 Task: Open Card Feature Request Discussion in Board Market Research to Workspace Event Planning and add a team member Softage.4@softage.net, a label Blue, a checklist Poetry Writing, an attachment from your onedrive, a color Blue and finally, add a card description 'Draft and send out press release' and a comment 'This task presents an opportunity to demonstrate our leadership skills and ability to take charge.'. Add a start date 'Jan 04, 1900' with a due date 'Jan 11, 1900'
Action: Mouse moved to (445, 160)
Screenshot: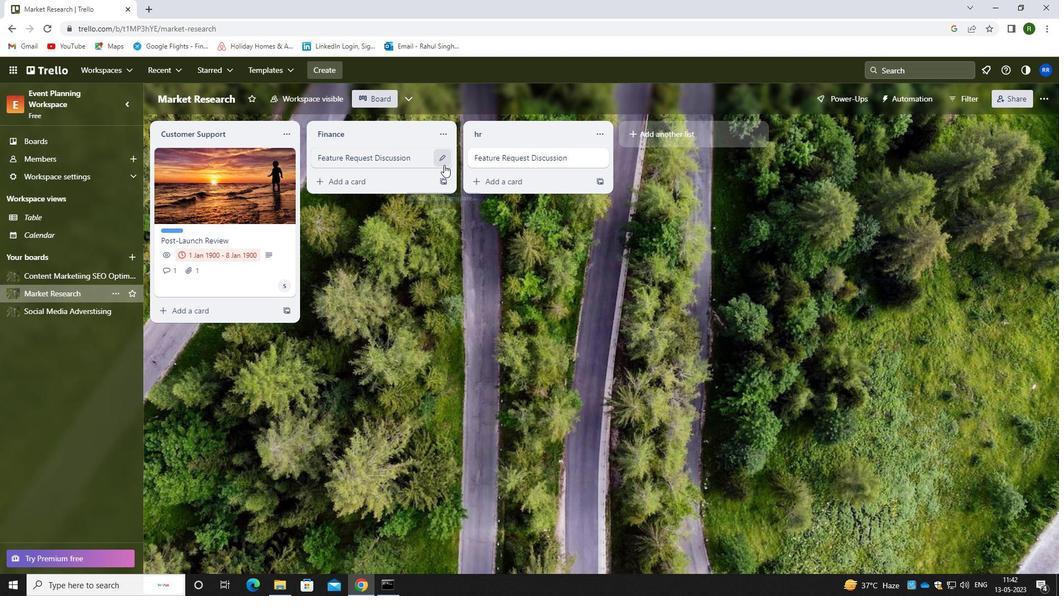 
Action: Mouse pressed left at (445, 160)
Screenshot: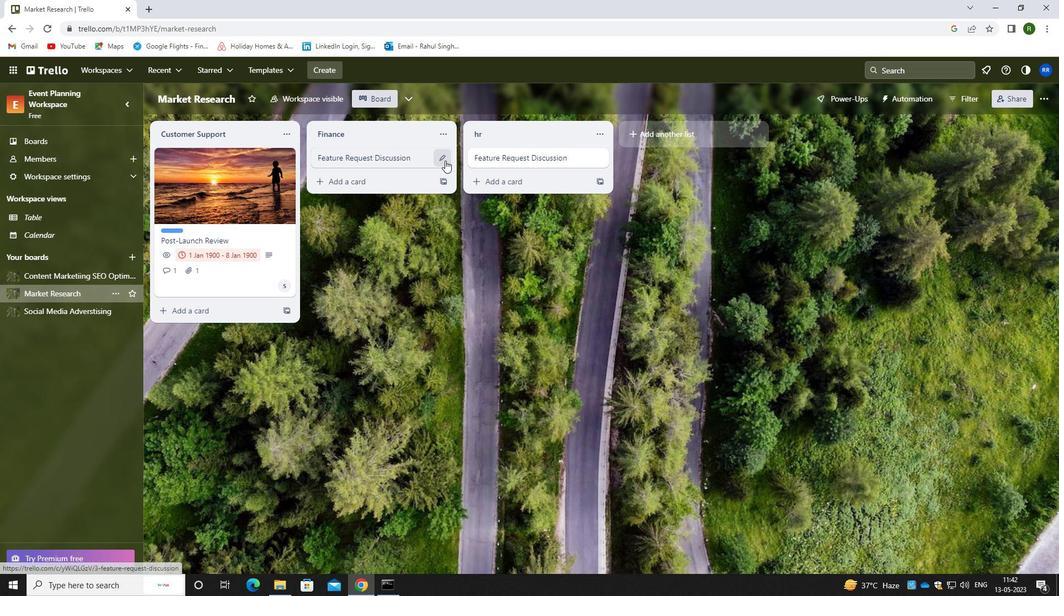
Action: Mouse moved to (499, 156)
Screenshot: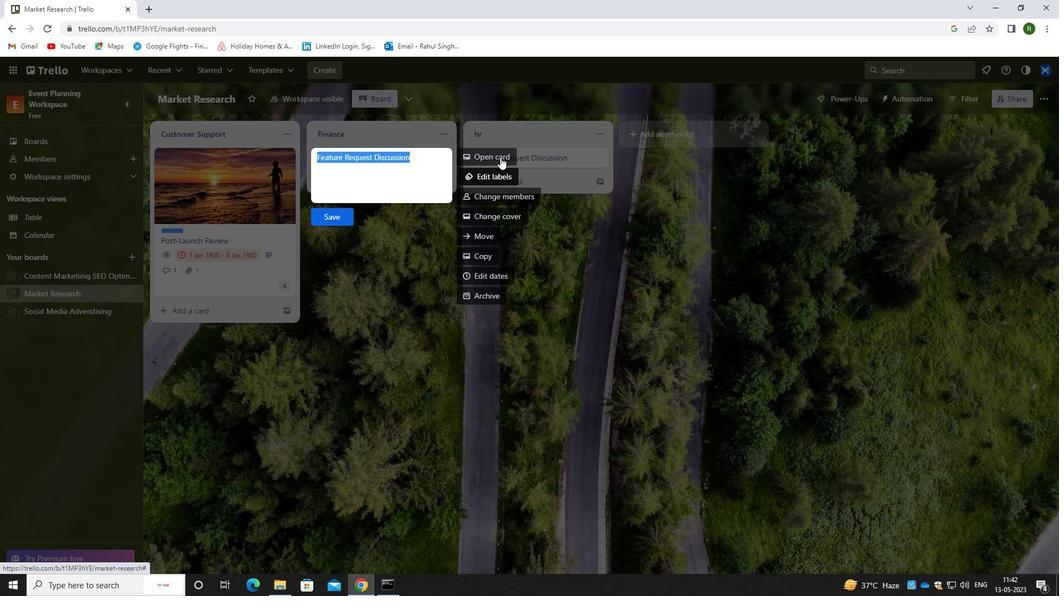 
Action: Mouse pressed left at (499, 156)
Screenshot: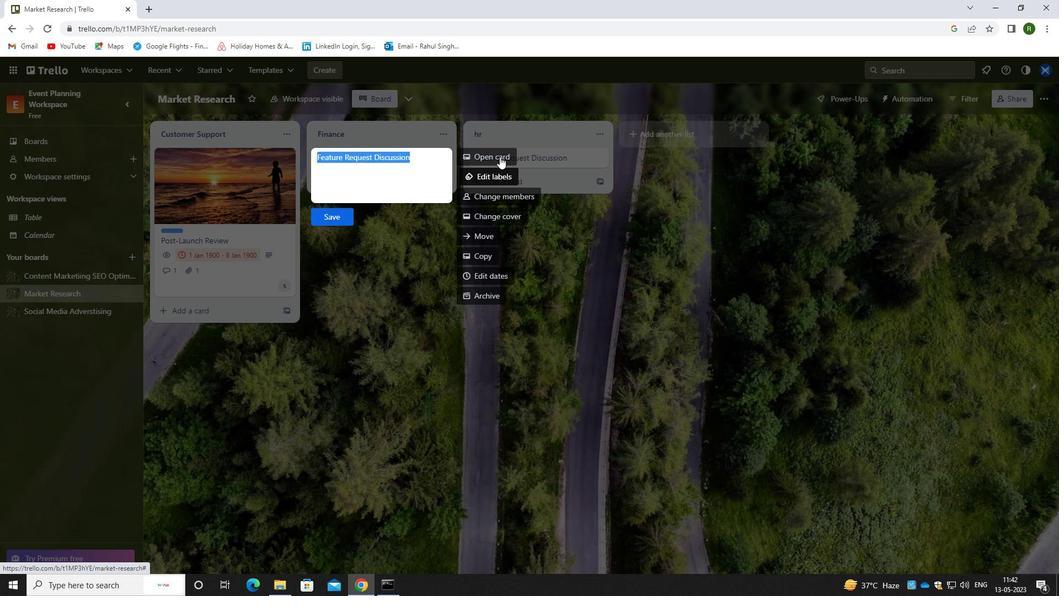 
Action: Mouse moved to (665, 197)
Screenshot: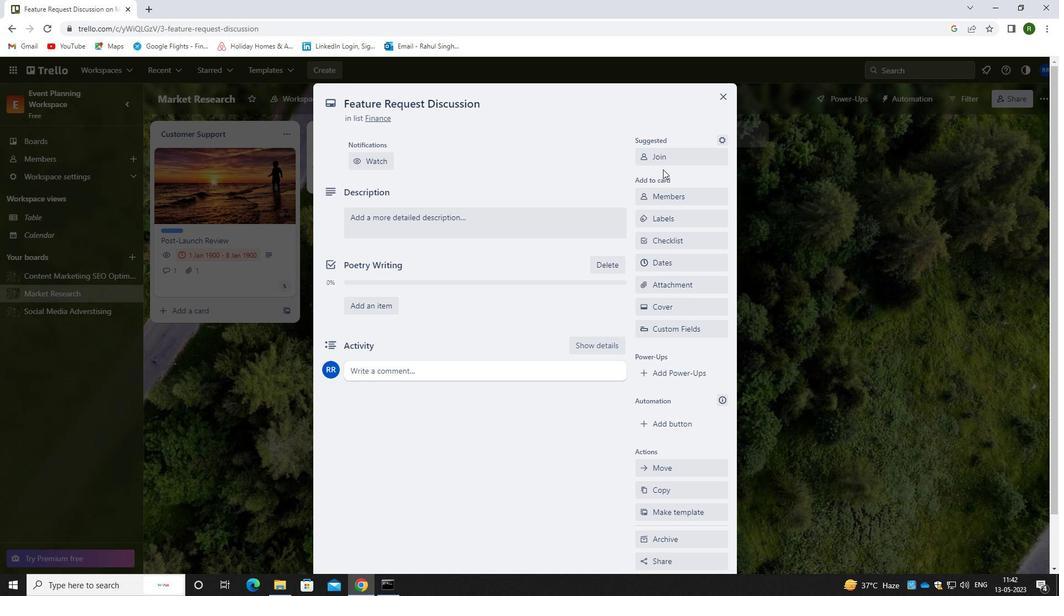 
Action: Mouse pressed left at (665, 197)
Screenshot: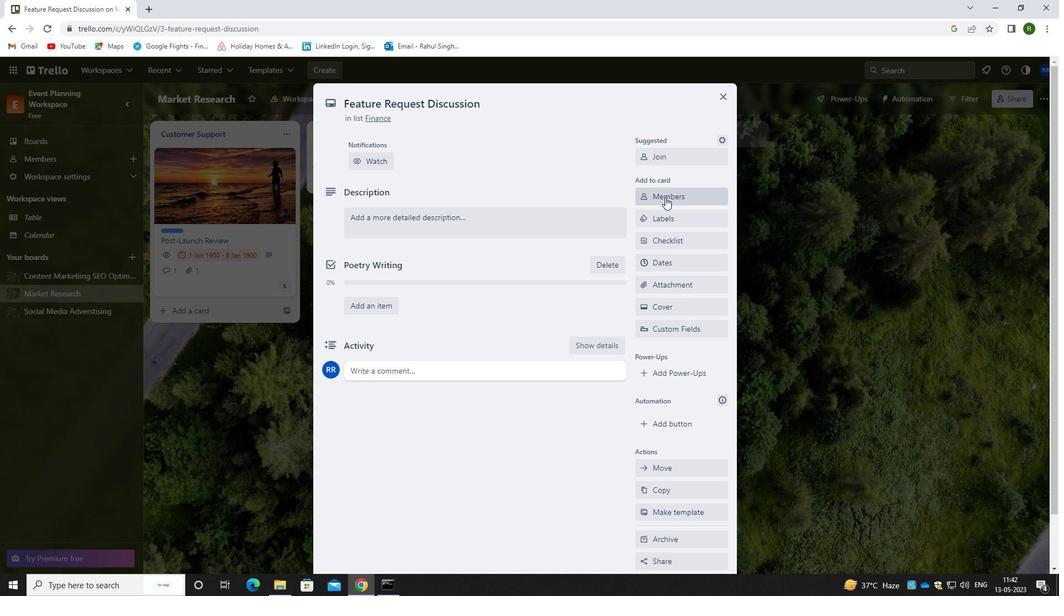 
Action: Mouse moved to (626, 215)
Screenshot: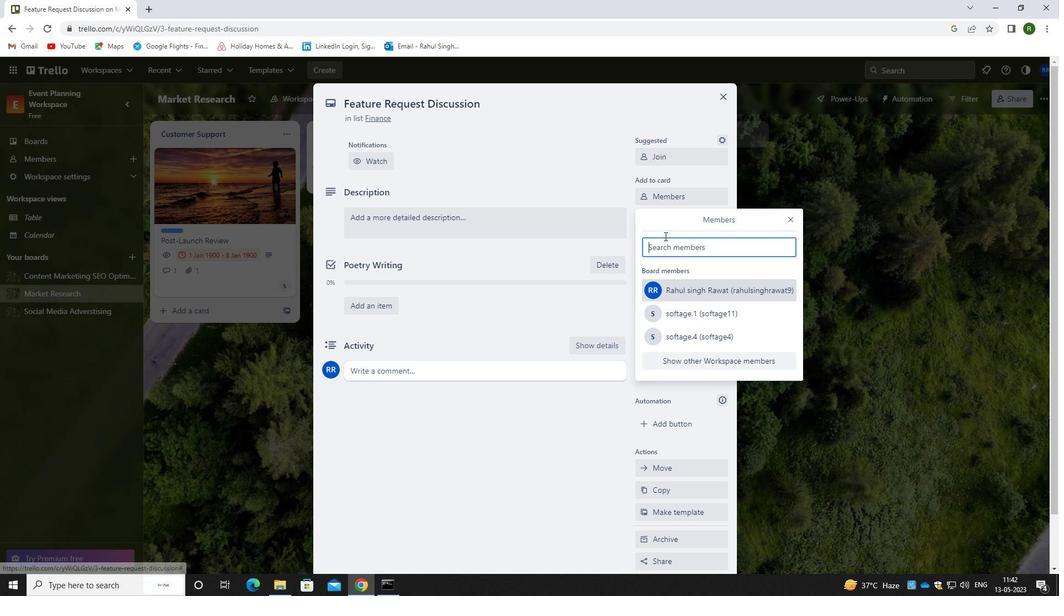 
Action: Key pressed <Key.caps_lock>s<Key.caps_lock>oftage.4<Key.shift>@SOFTAGE.NET
Screenshot: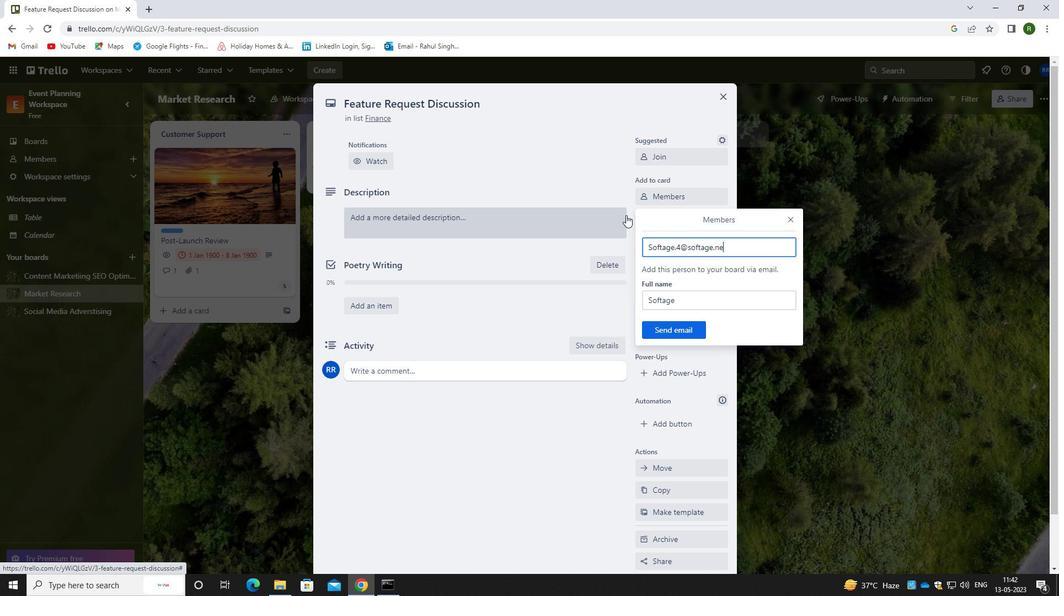 
Action: Mouse moved to (685, 331)
Screenshot: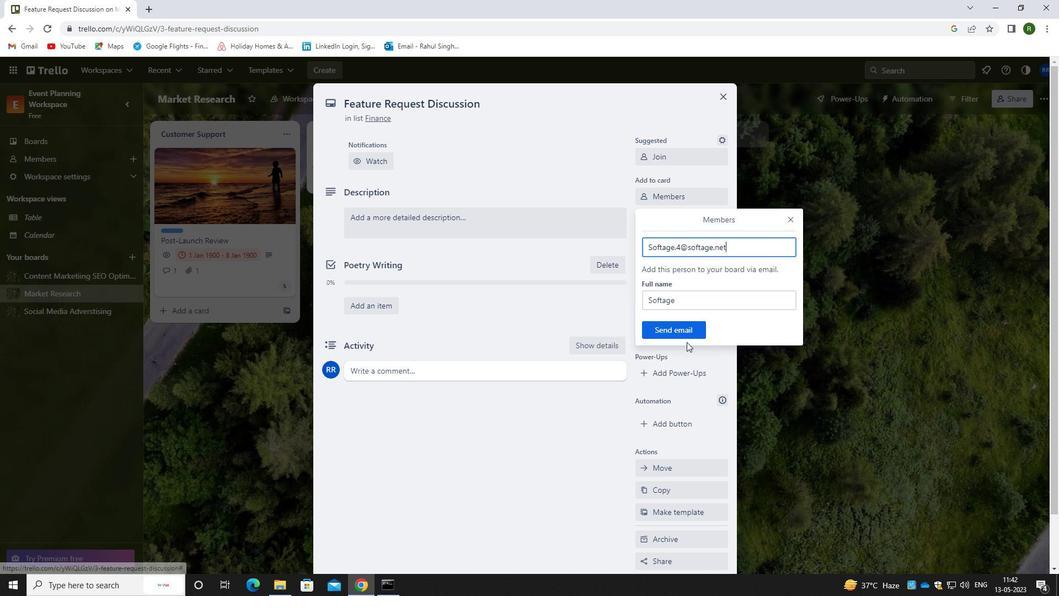 
Action: Mouse pressed left at (685, 331)
Screenshot: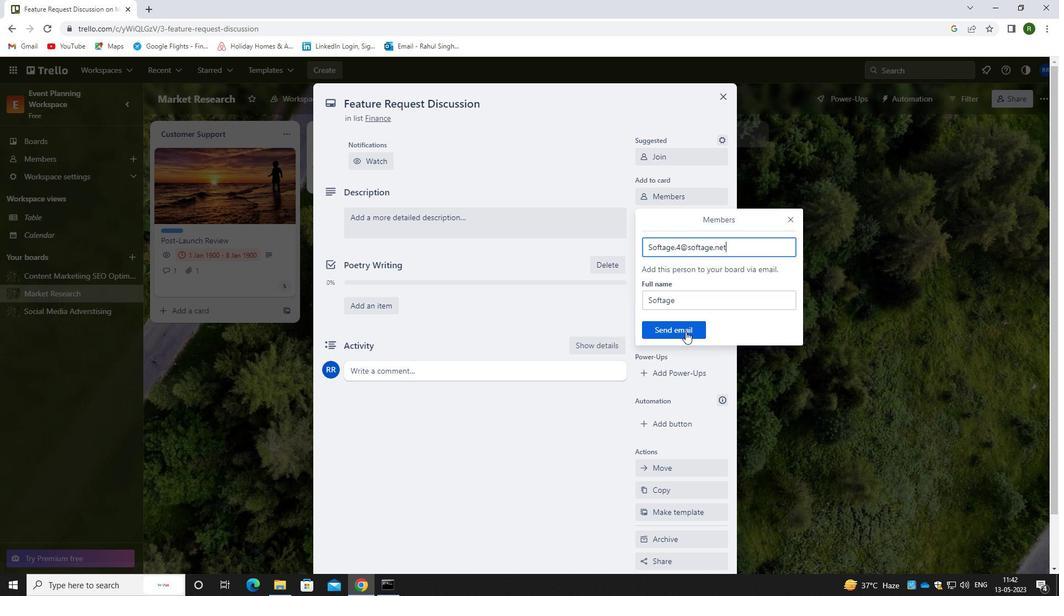 
Action: Mouse moved to (692, 220)
Screenshot: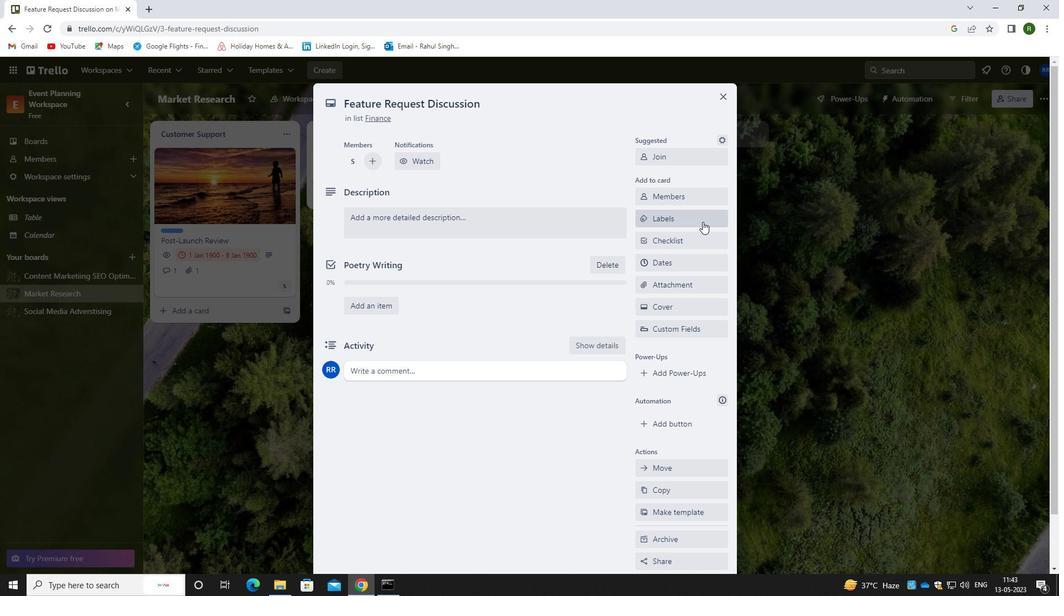 
Action: Mouse pressed left at (692, 220)
Screenshot: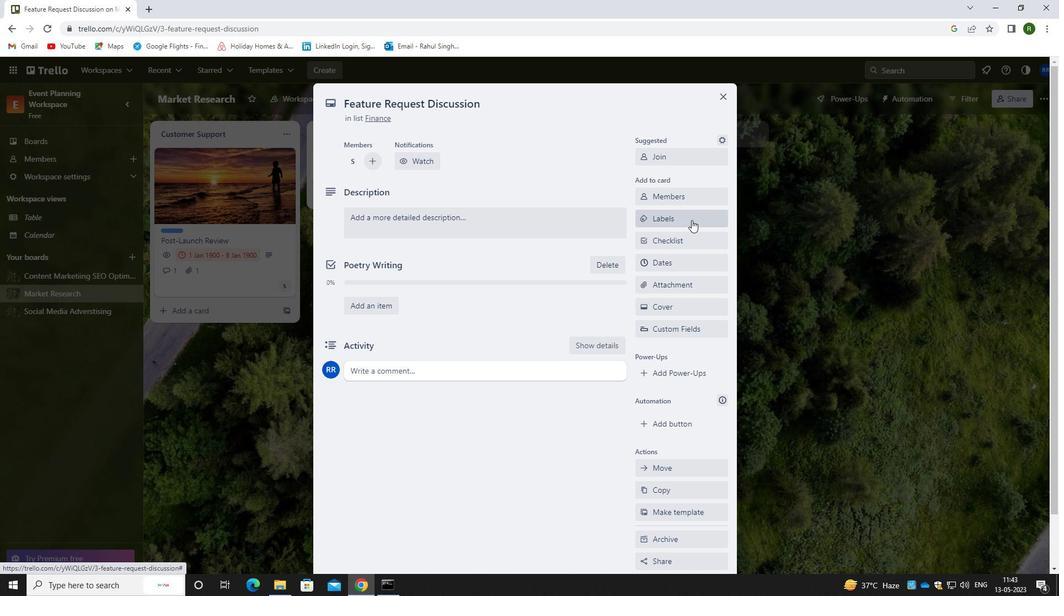 
Action: Mouse moved to (593, 295)
Screenshot: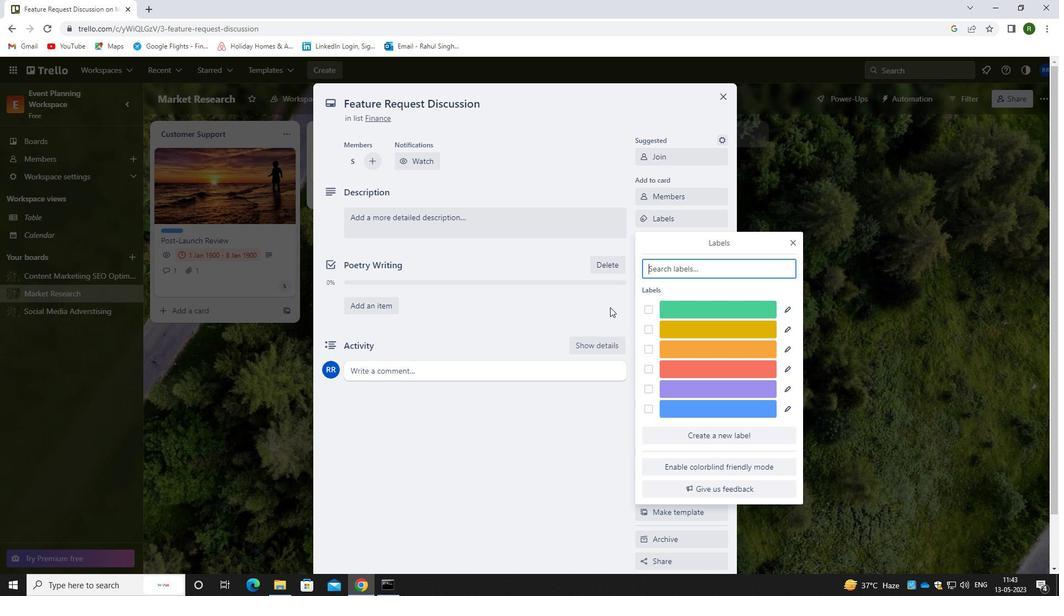 
Action: Key pressed BLUE
Screenshot: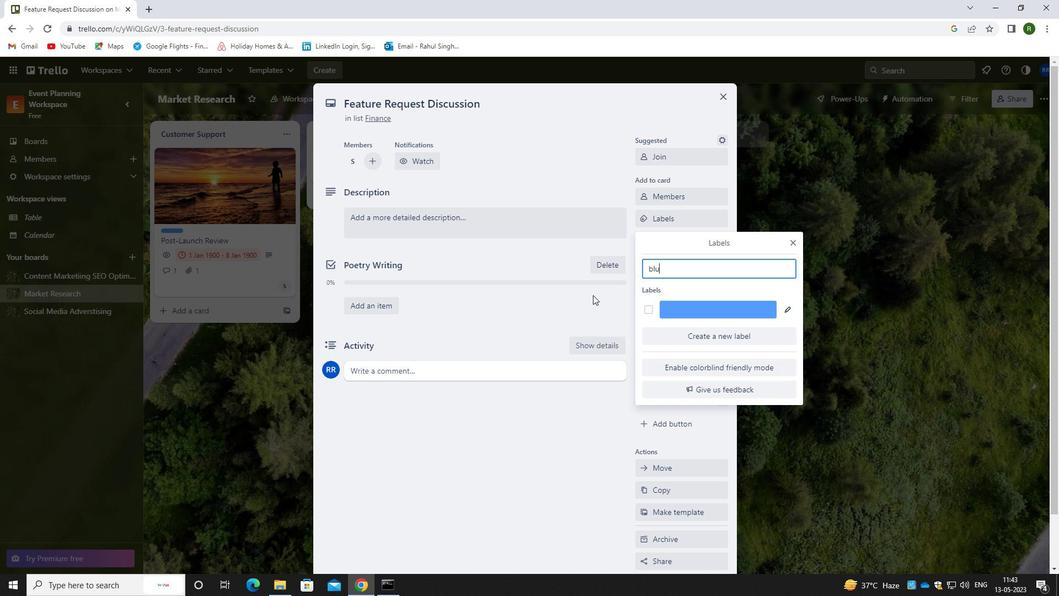 
Action: Mouse moved to (651, 309)
Screenshot: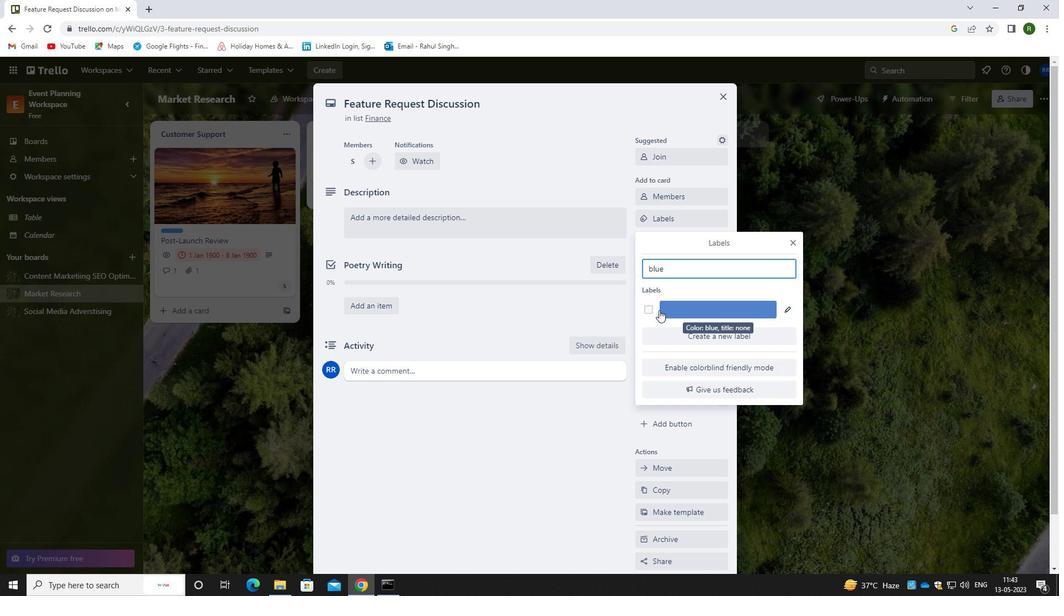 
Action: Mouse pressed left at (651, 309)
Screenshot: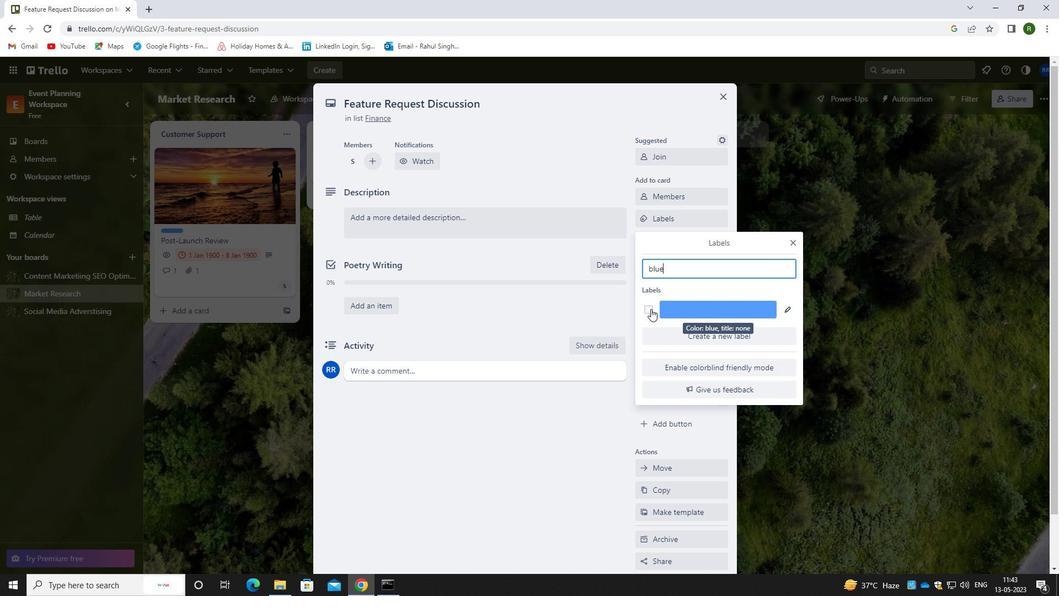 
Action: Mouse moved to (610, 433)
Screenshot: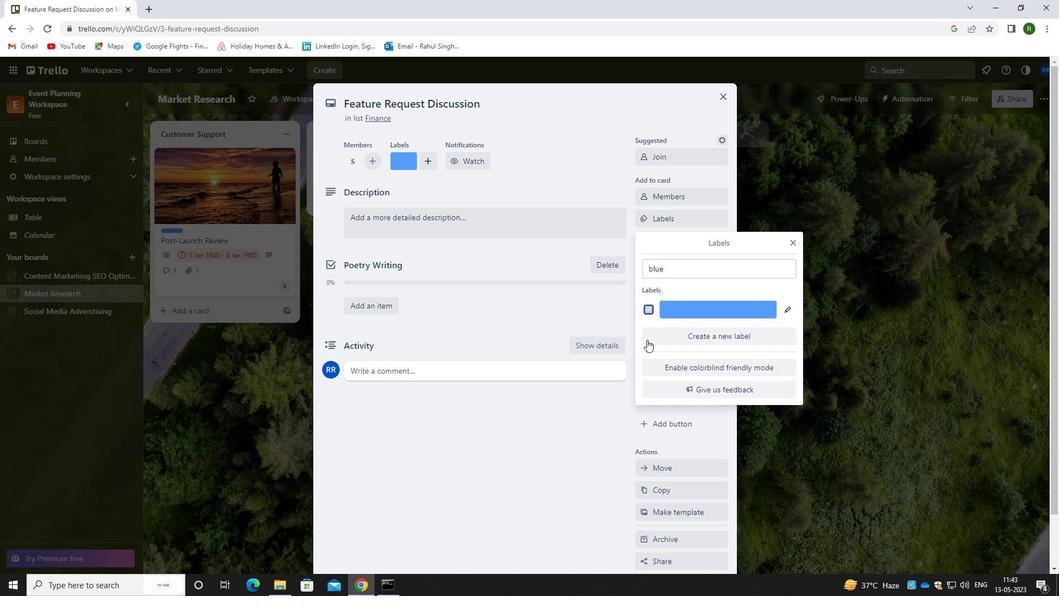 
Action: Mouse pressed left at (610, 433)
Screenshot: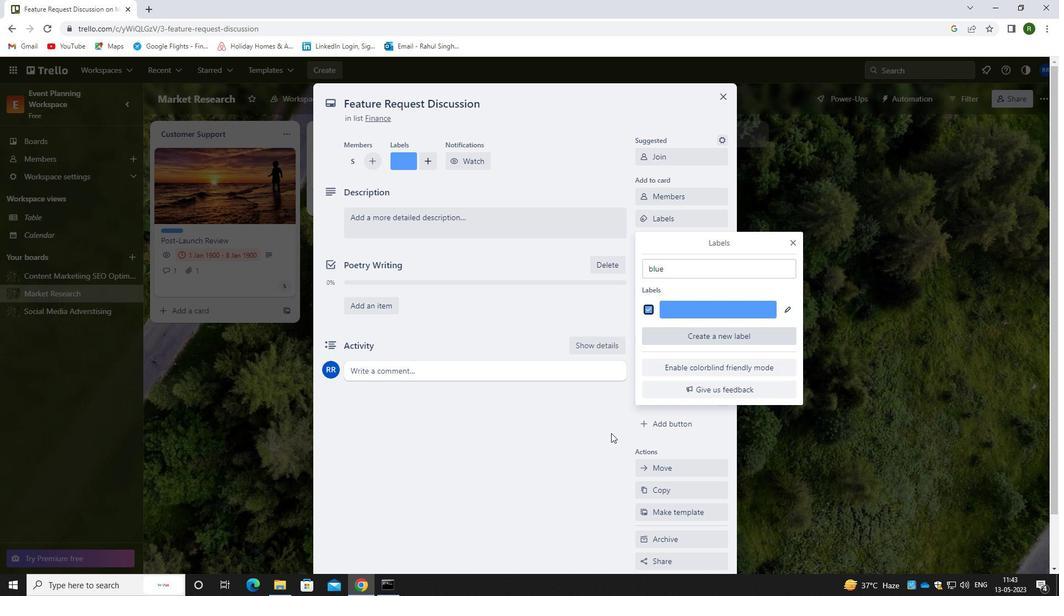 
Action: Mouse moved to (668, 237)
Screenshot: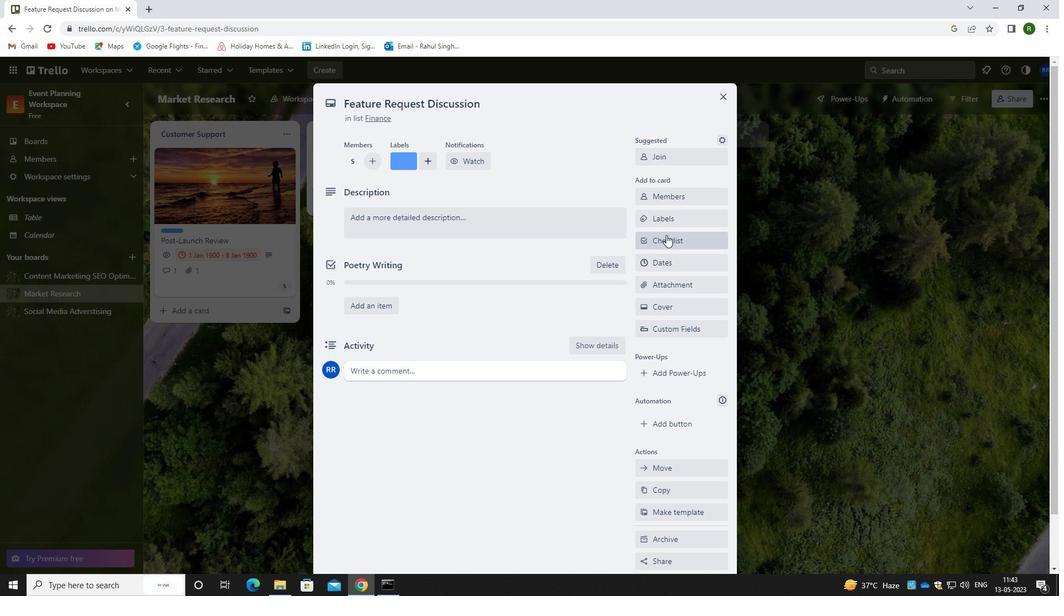 
Action: Mouse pressed left at (668, 237)
Screenshot: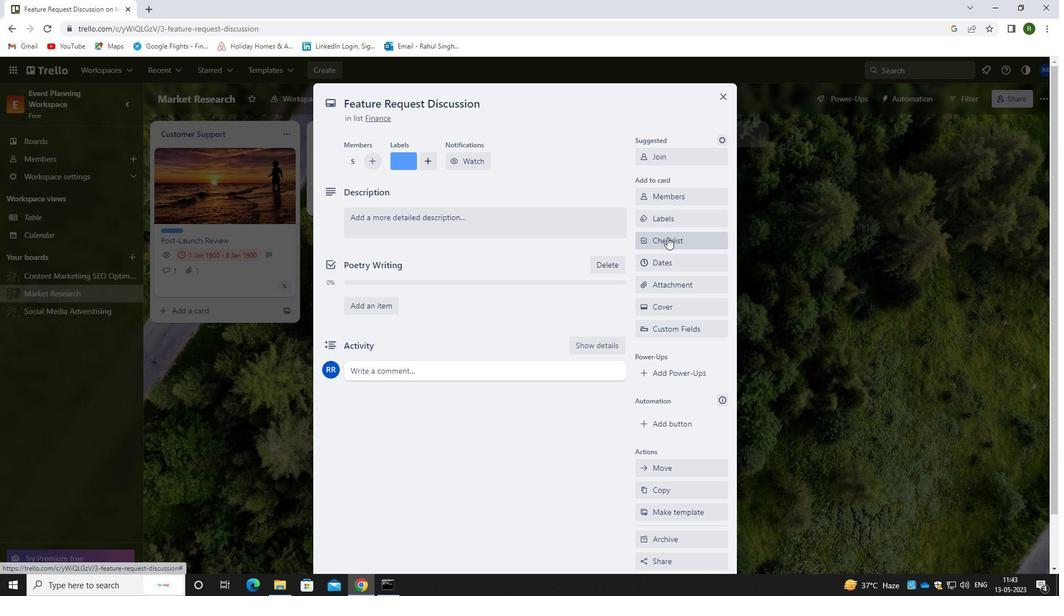 
Action: Mouse moved to (698, 275)
Screenshot: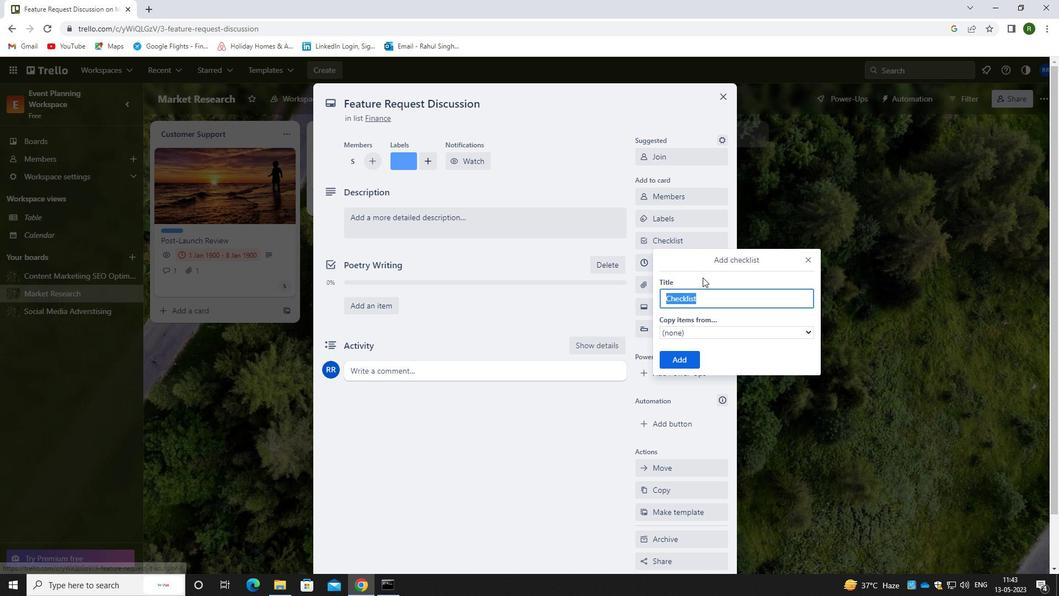 
Action: Key pressed <Key.backspace><Key.shift>POETRY<Key.space>
Screenshot: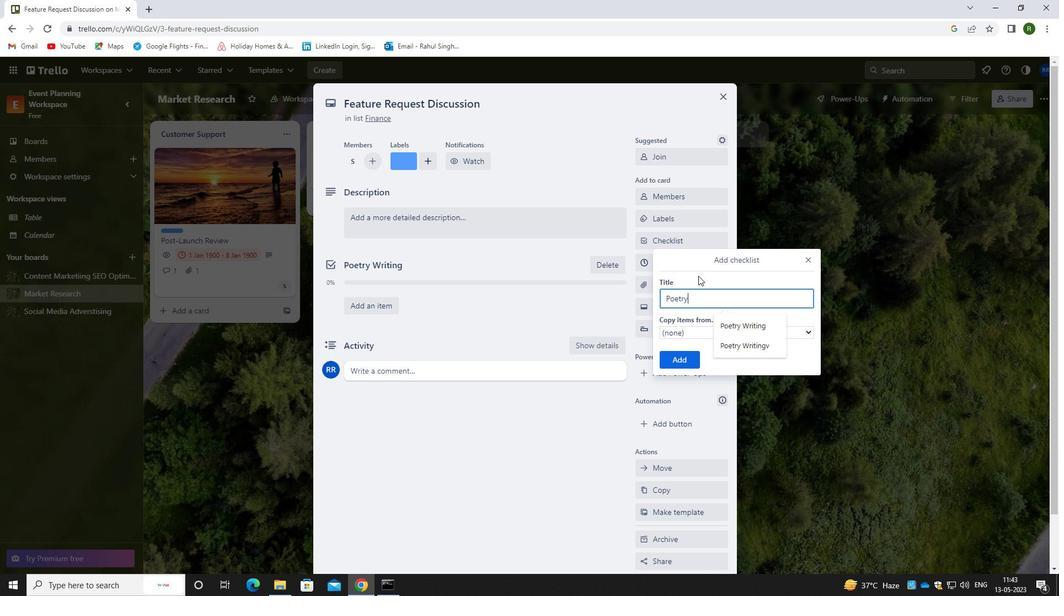 
Action: Mouse moved to (724, 321)
Screenshot: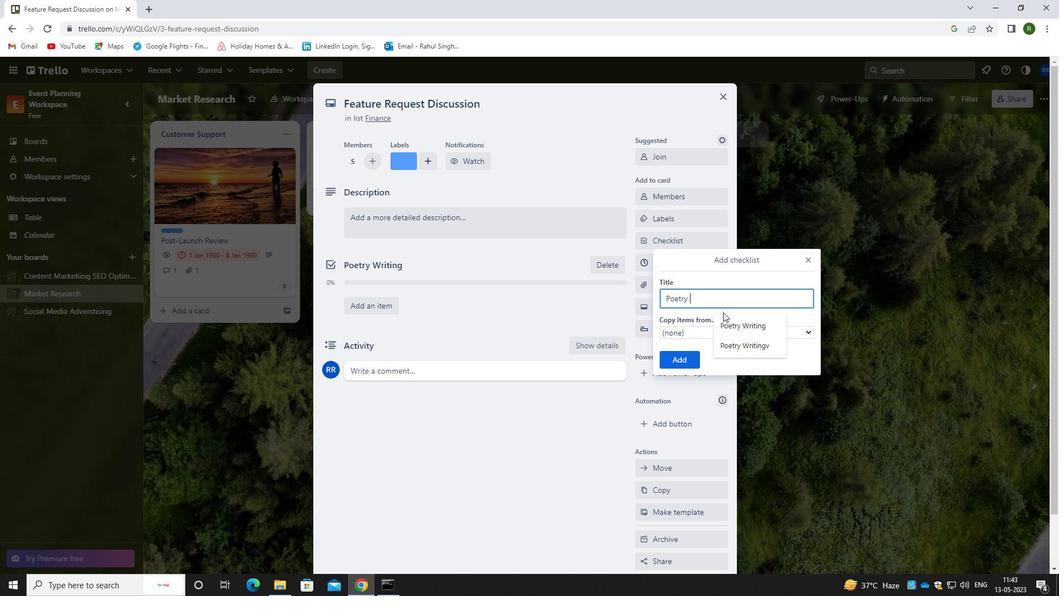 
Action: Mouse pressed left at (724, 321)
Screenshot: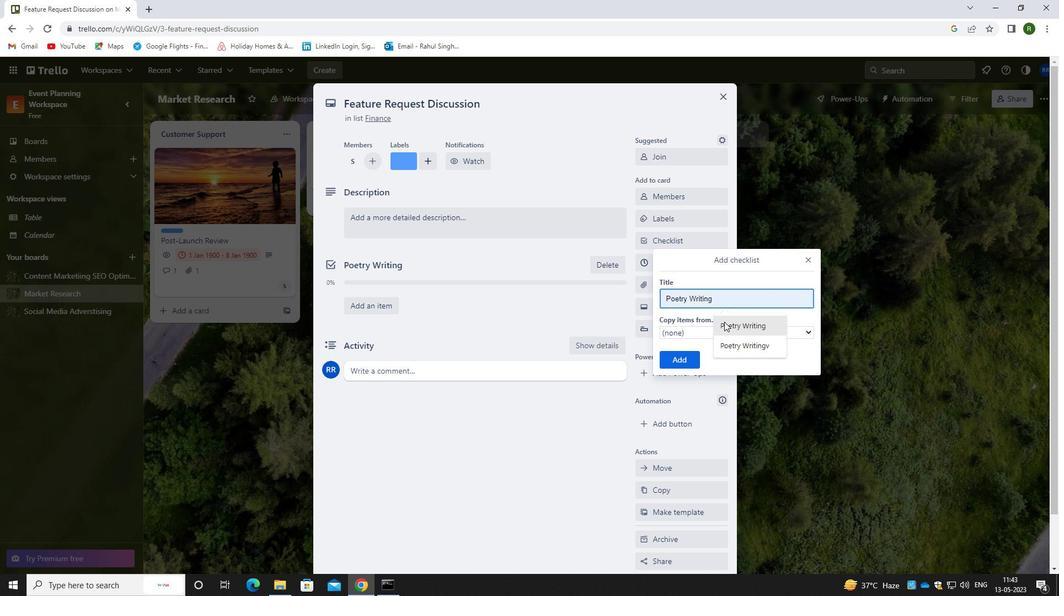 
Action: Mouse moved to (684, 361)
Screenshot: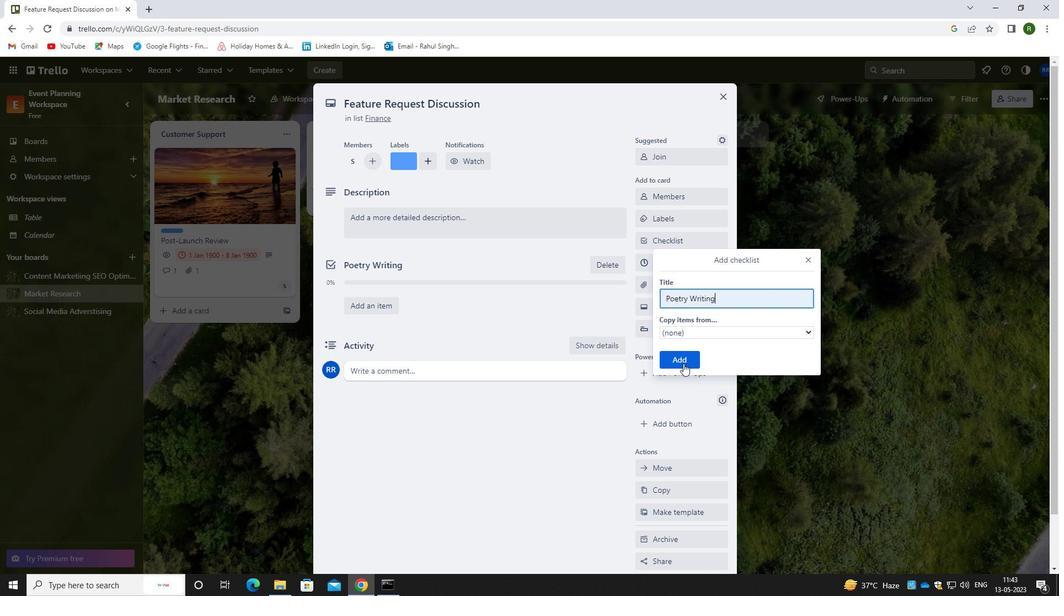 
Action: Mouse pressed left at (684, 361)
Screenshot: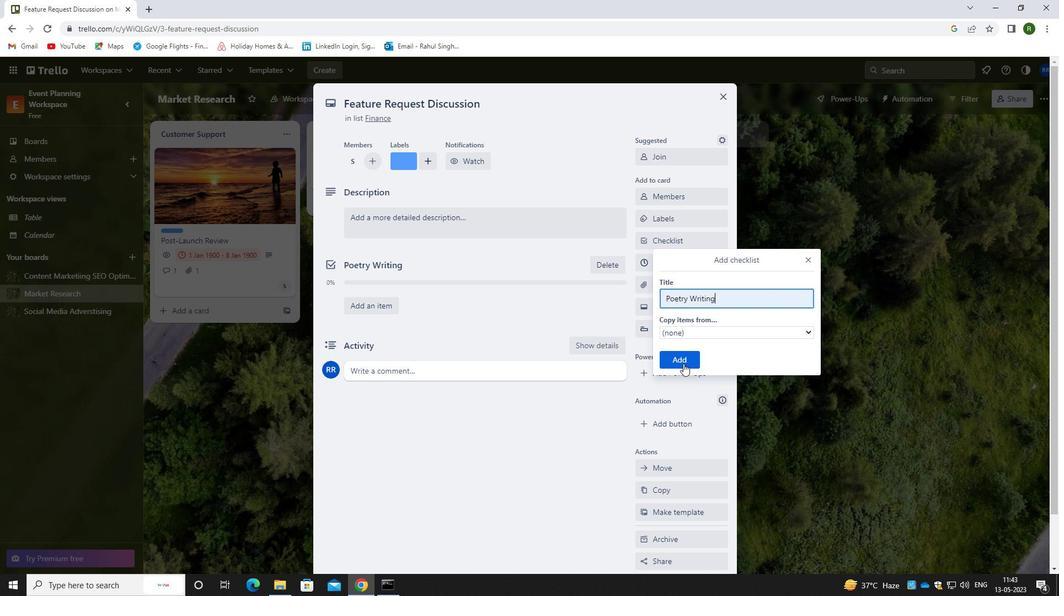 
Action: Mouse moved to (669, 282)
Screenshot: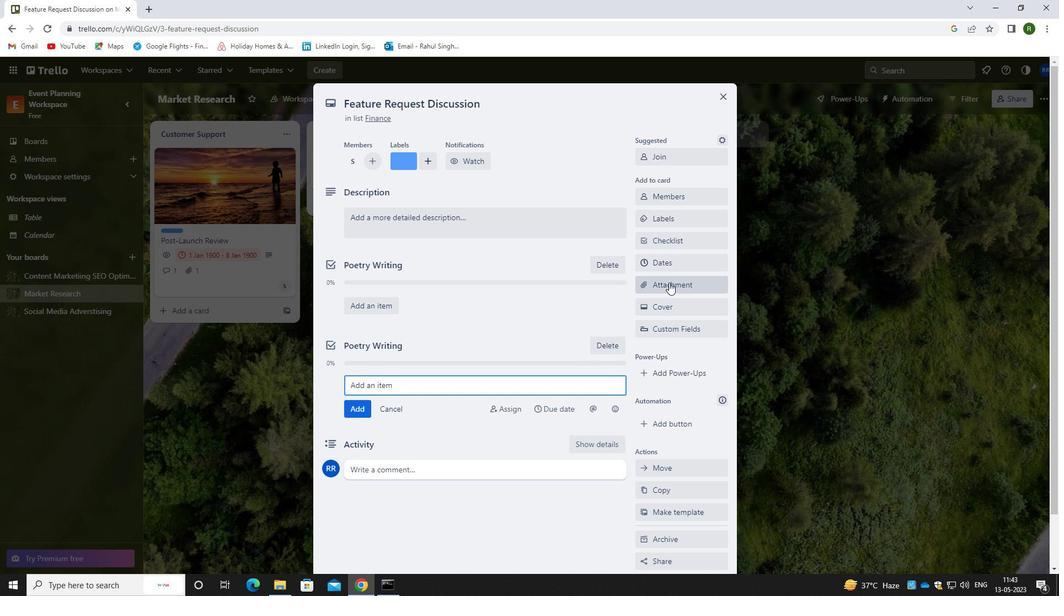 
Action: Mouse pressed left at (669, 282)
Screenshot: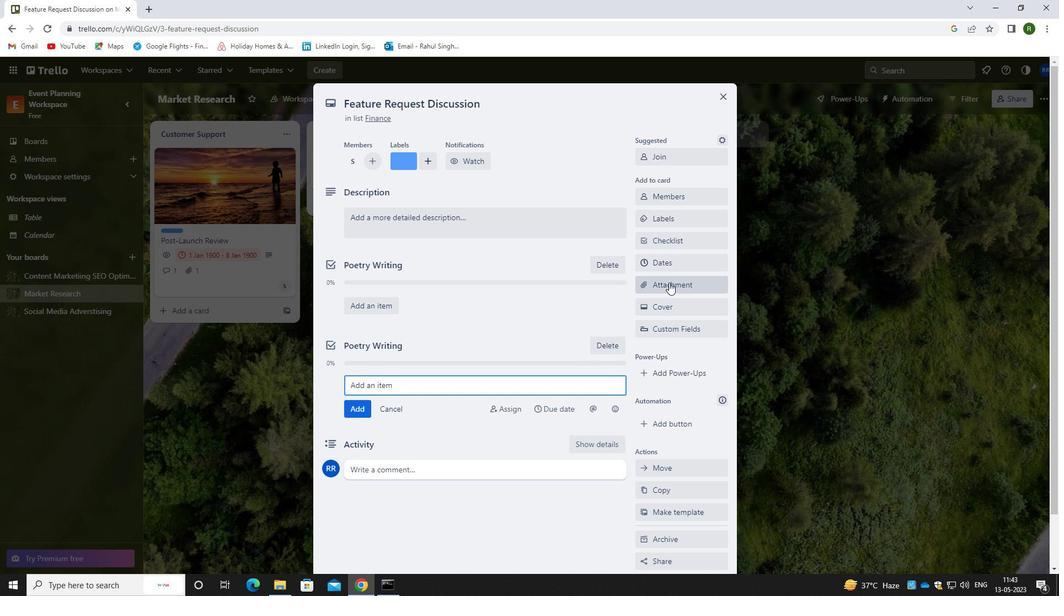 
Action: Mouse moved to (671, 422)
Screenshot: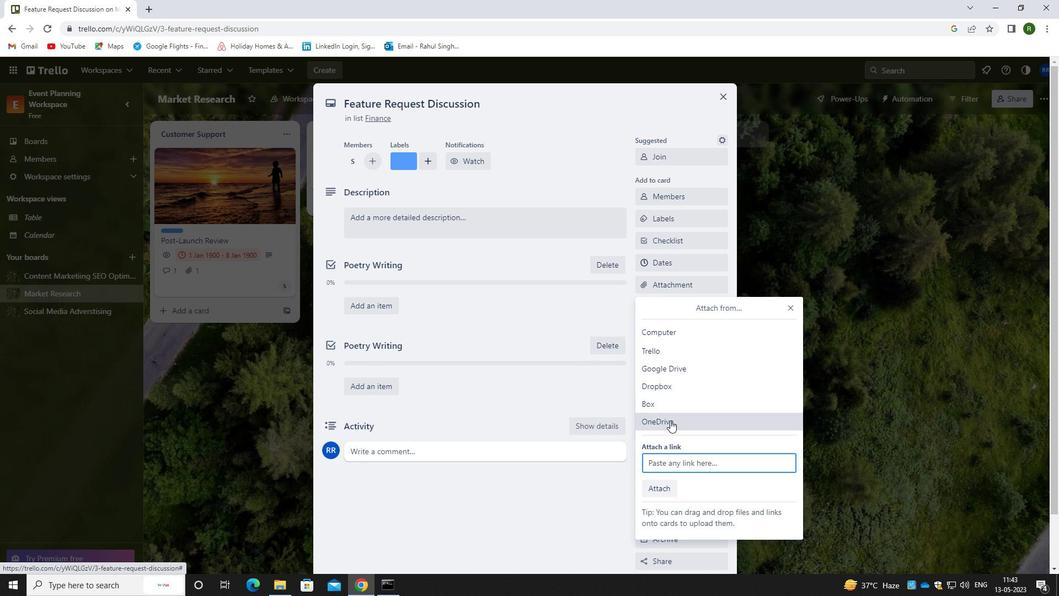 
Action: Mouse pressed left at (671, 422)
Screenshot: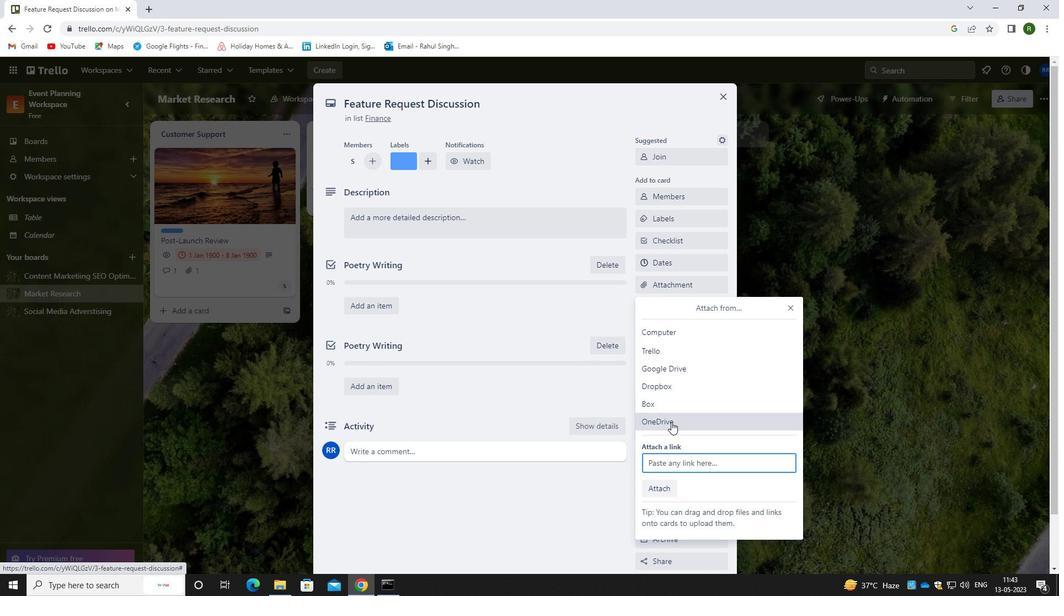
Action: Mouse moved to (333, 362)
Screenshot: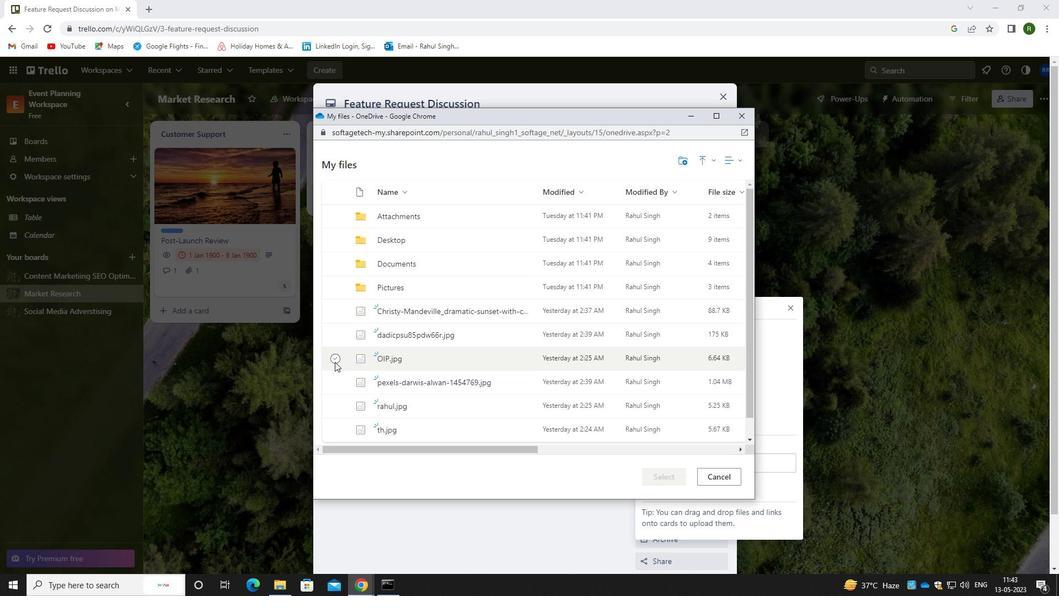 
Action: Mouse pressed left at (333, 362)
Screenshot: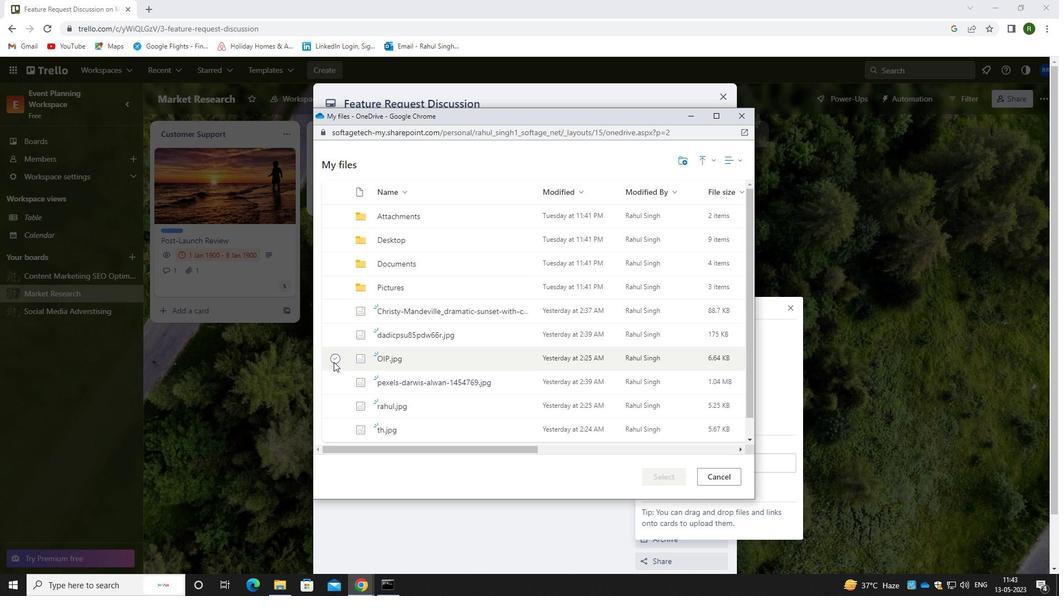 
Action: Mouse moved to (672, 472)
Screenshot: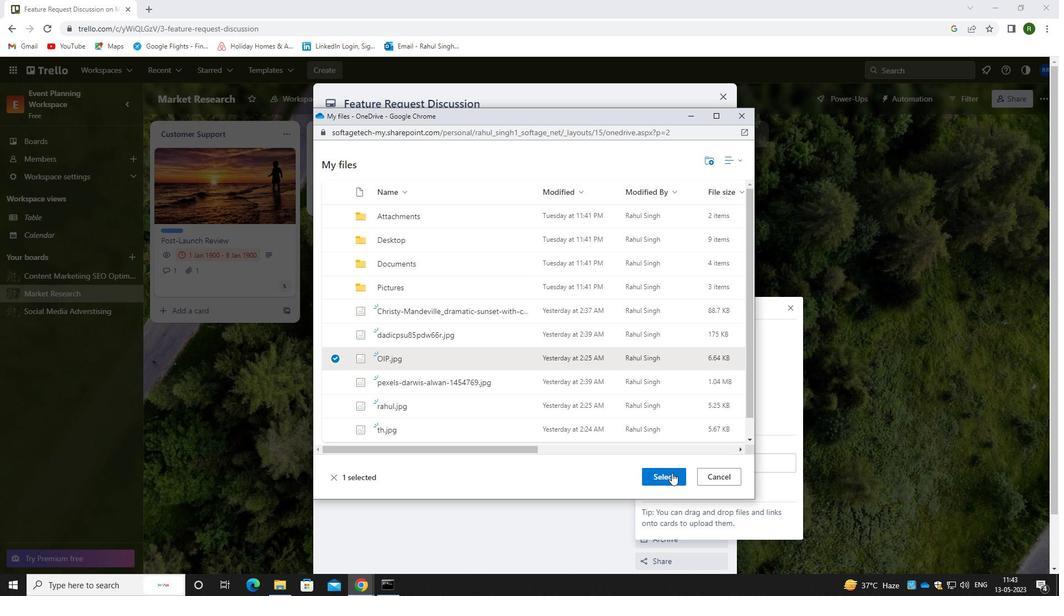 
Action: Mouse pressed left at (672, 472)
Screenshot: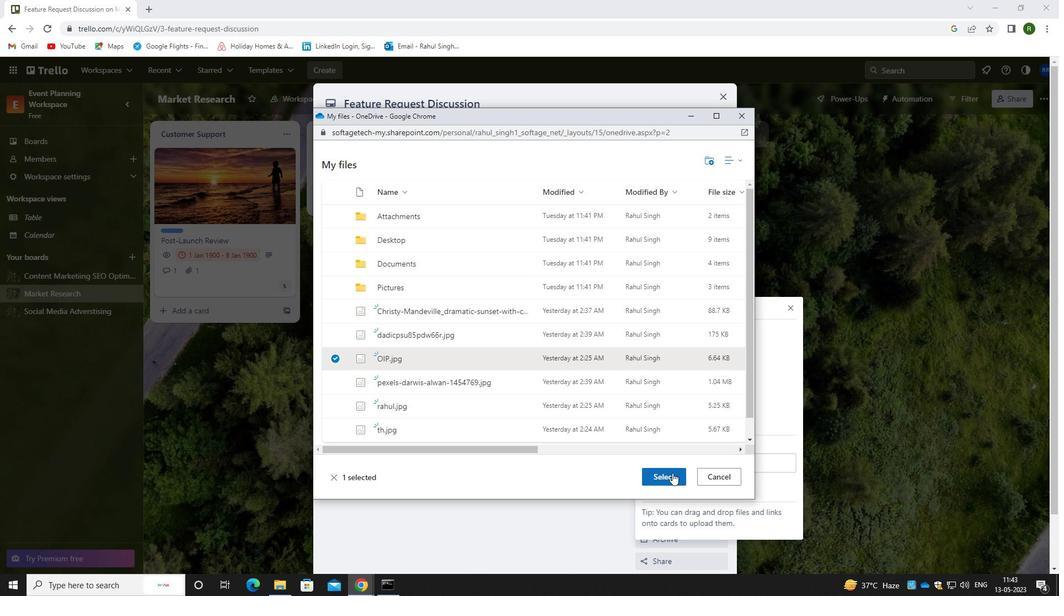 
Action: Mouse moved to (479, 228)
Screenshot: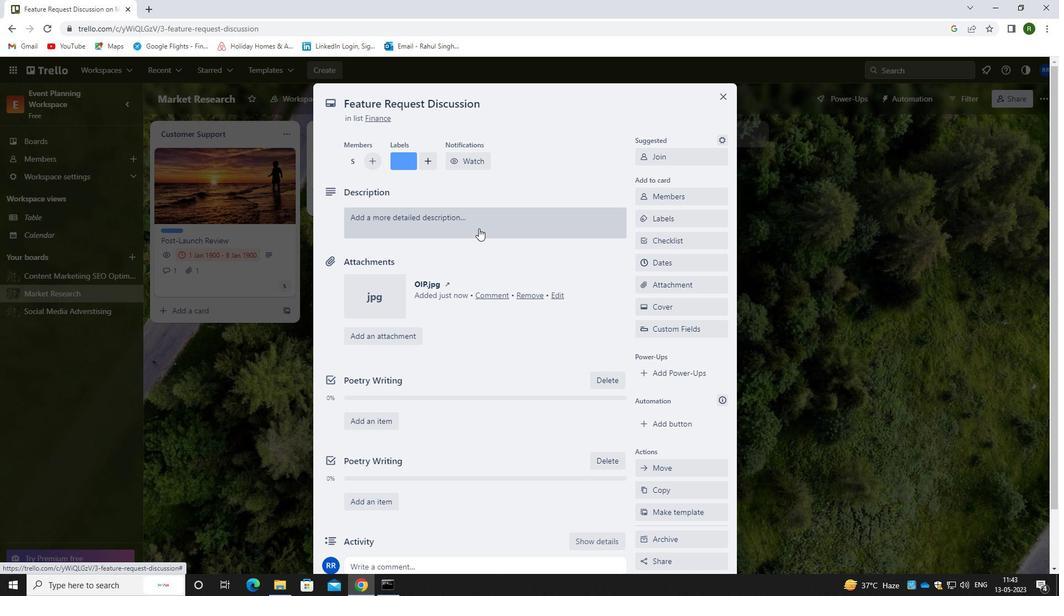 
Action: Mouse pressed left at (479, 228)
Screenshot: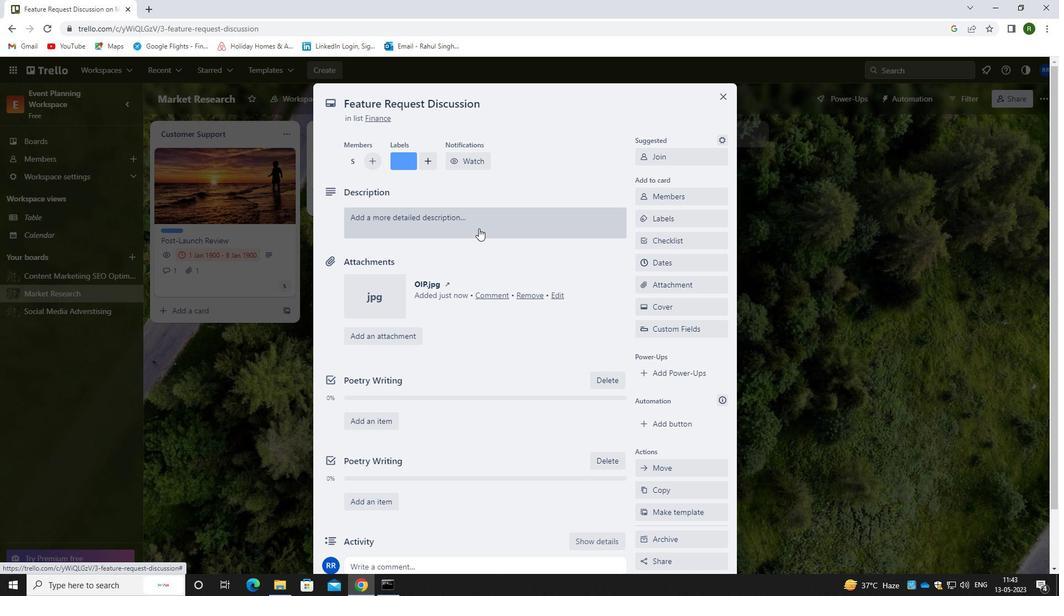 
Action: Mouse moved to (475, 251)
Screenshot: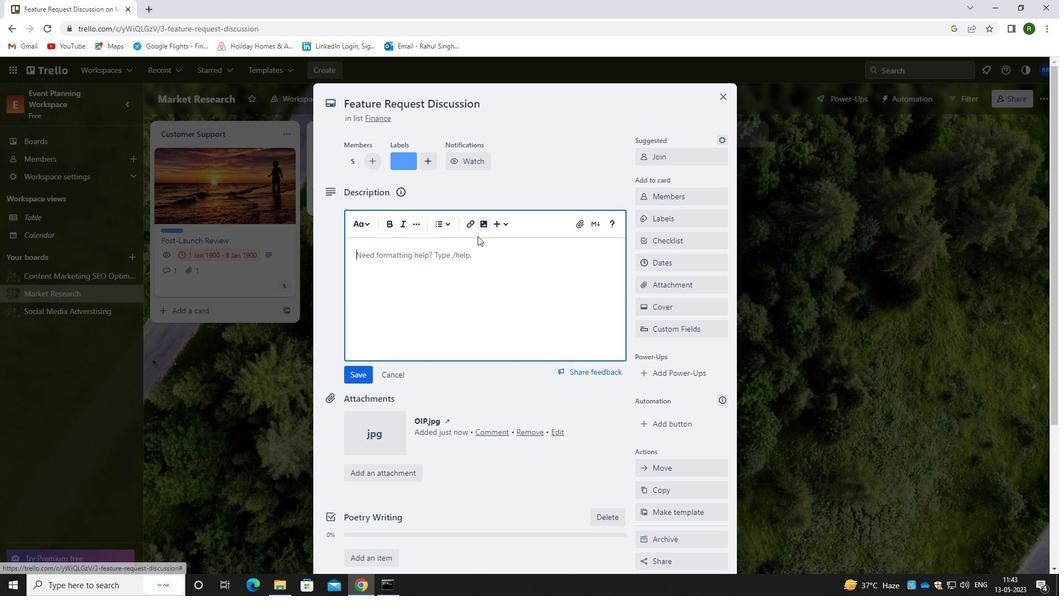 
Action: Mouse pressed left at (475, 251)
Screenshot: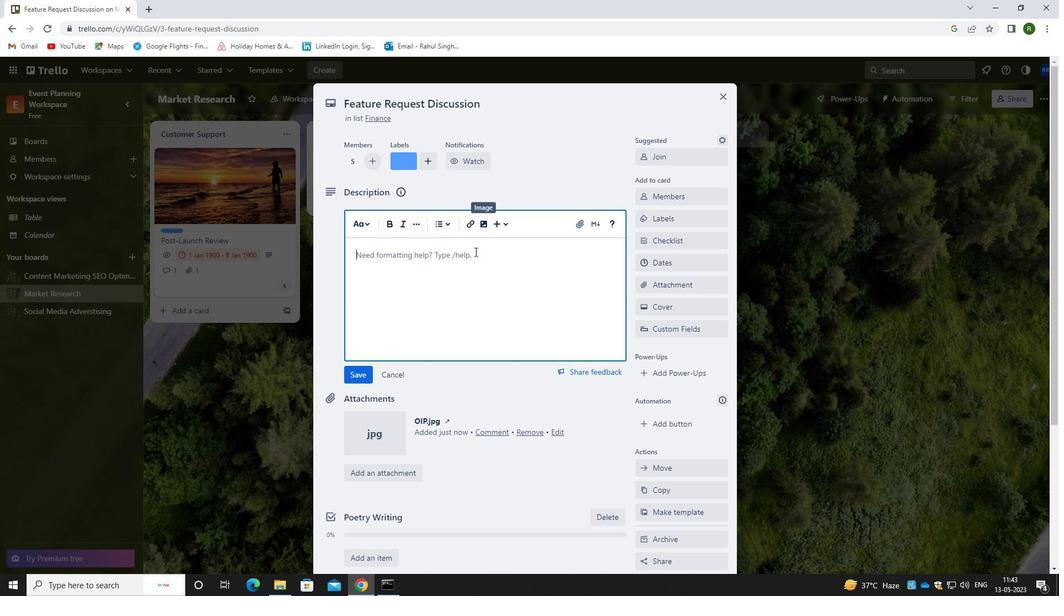 
Action: Key pressed <Key.caps_lock>D<Key.caps_lock>RAG<Key.backspace>FT<Key.space>AND<Key.space>SEND<Key.space>OUT<Key.space>PRESS<Key.space>RELESE
Screenshot: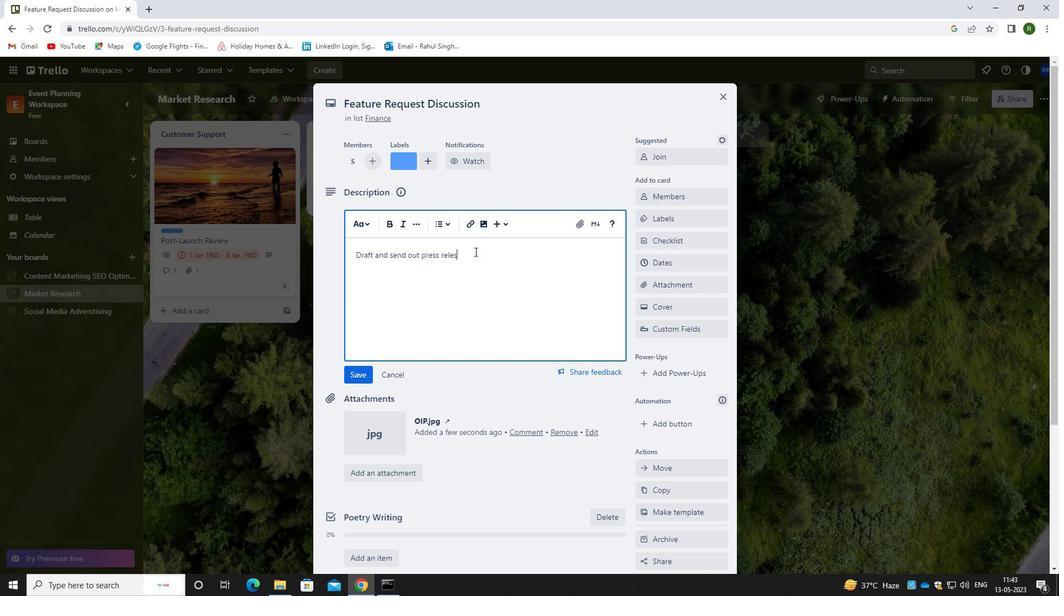 
Action: Mouse moved to (464, 301)
Screenshot: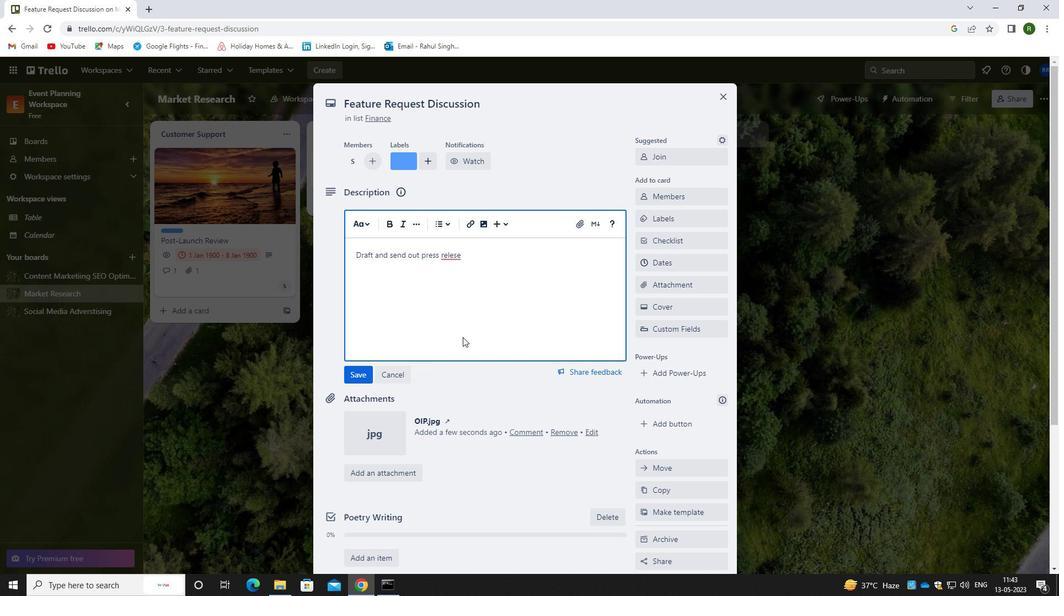 
Action: Key pressed <Key.backspace><Key.backspace>ASE
Screenshot: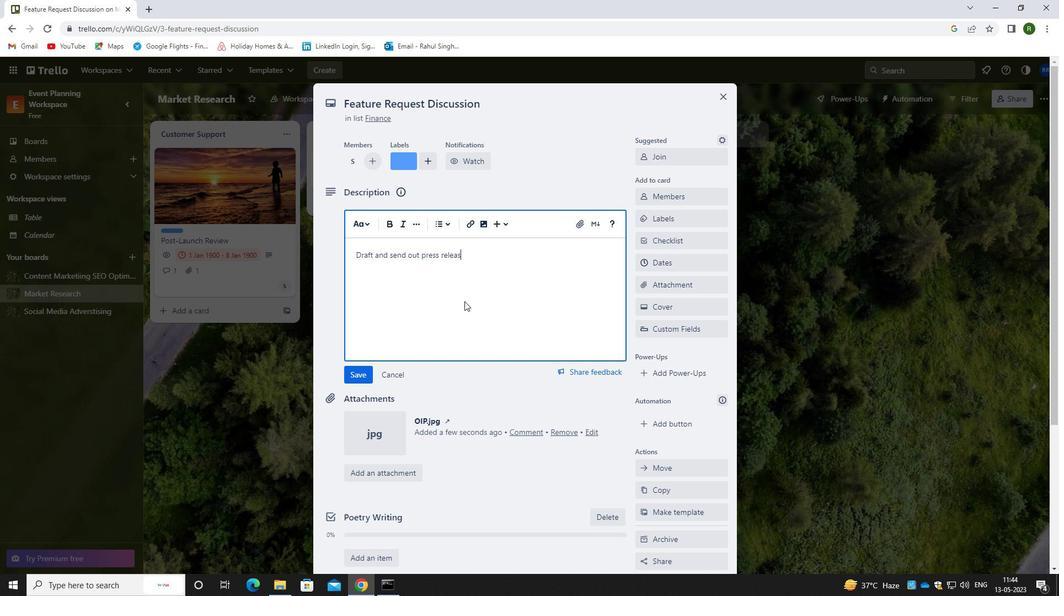 
Action: Mouse moved to (352, 375)
Screenshot: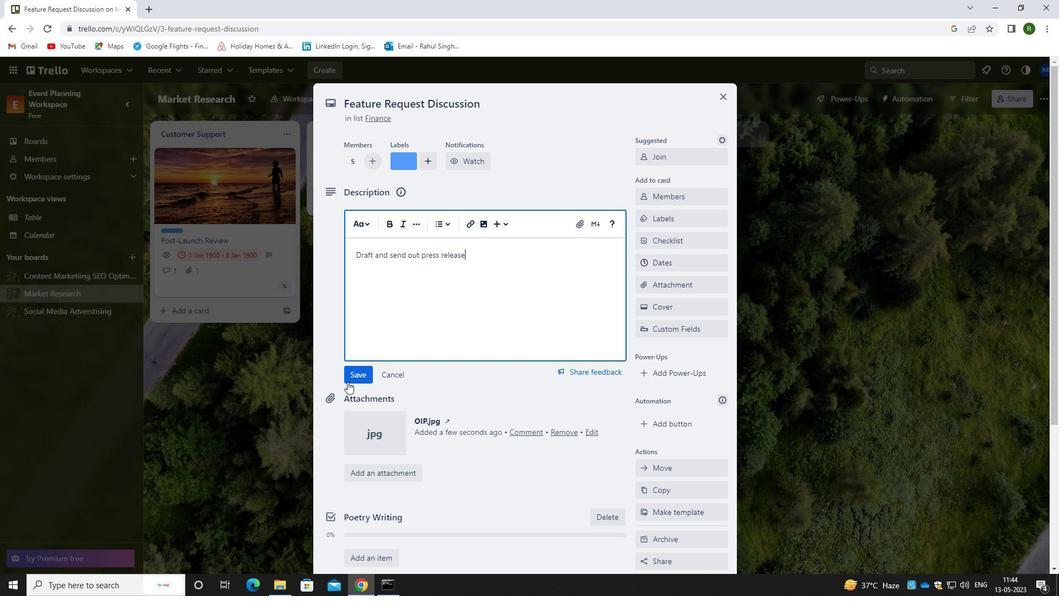 
Action: Mouse pressed left at (352, 375)
Screenshot: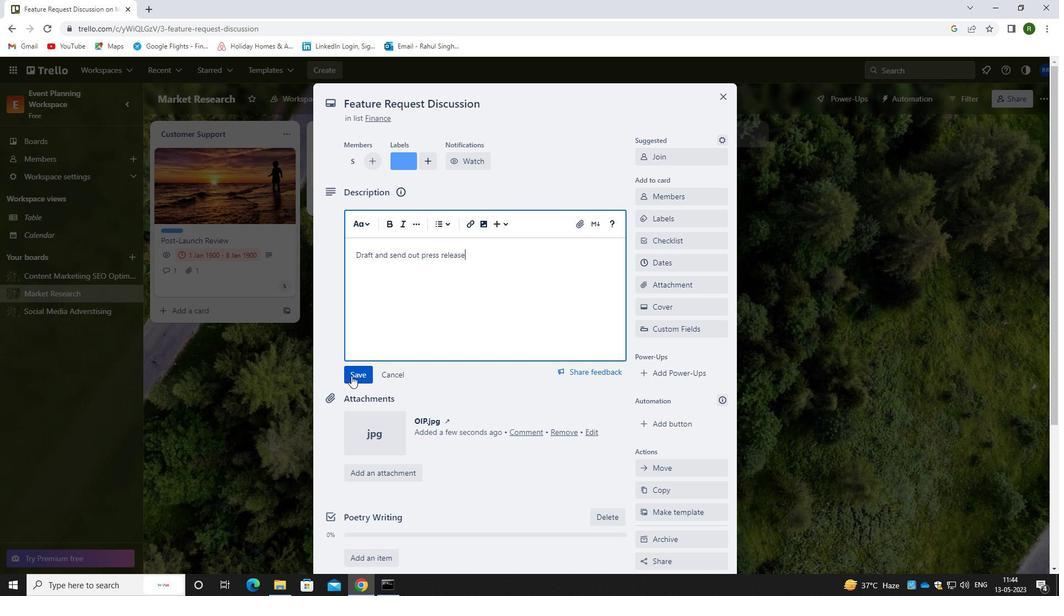 
Action: Mouse moved to (457, 362)
Screenshot: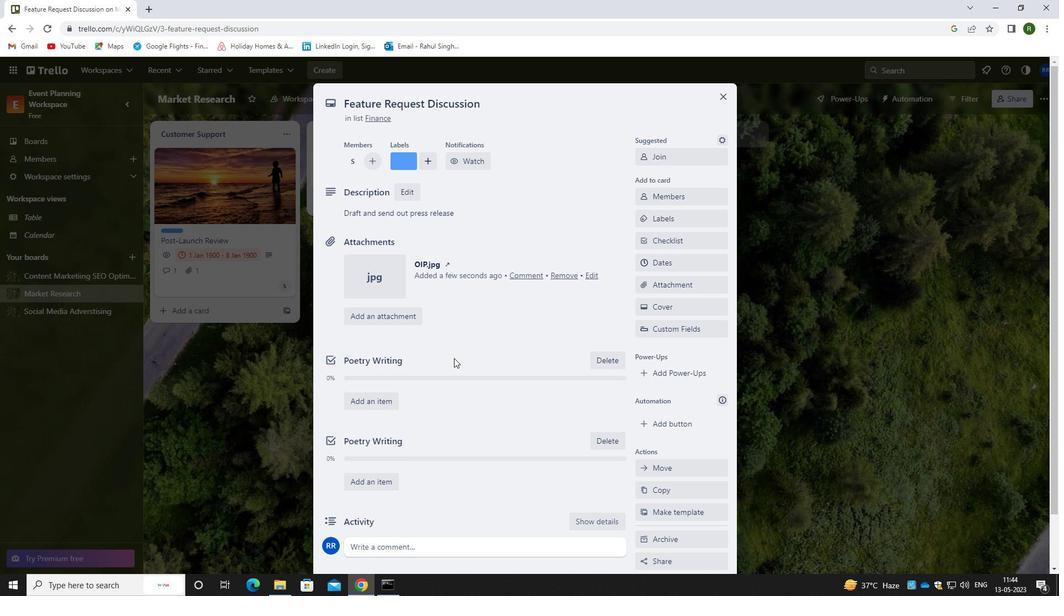 
Action: Mouse scrolled (457, 361) with delta (0, 0)
Screenshot: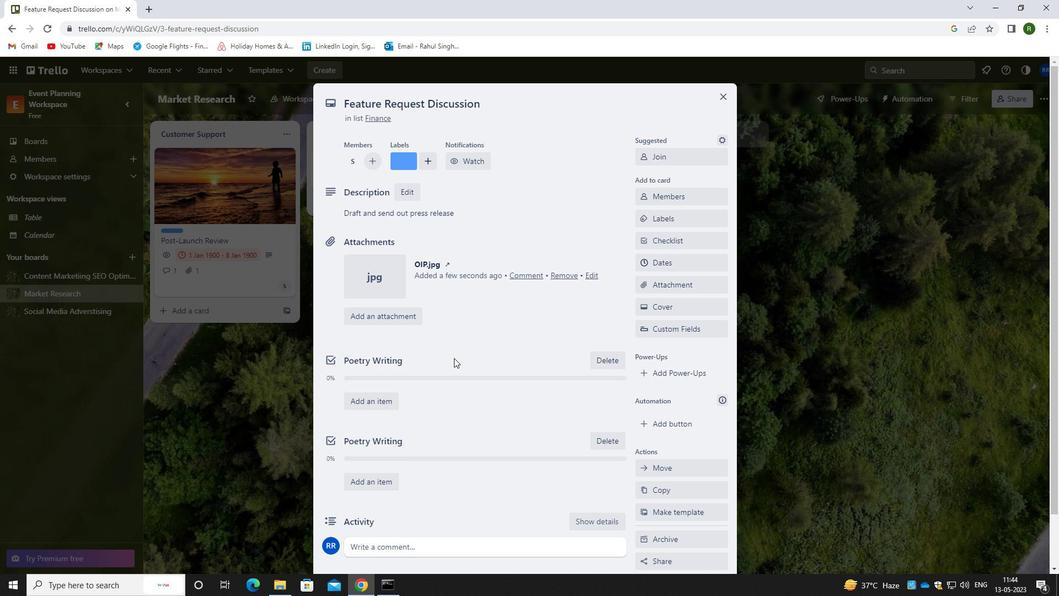 
Action: Mouse moved to (459, 366)
Screenshot: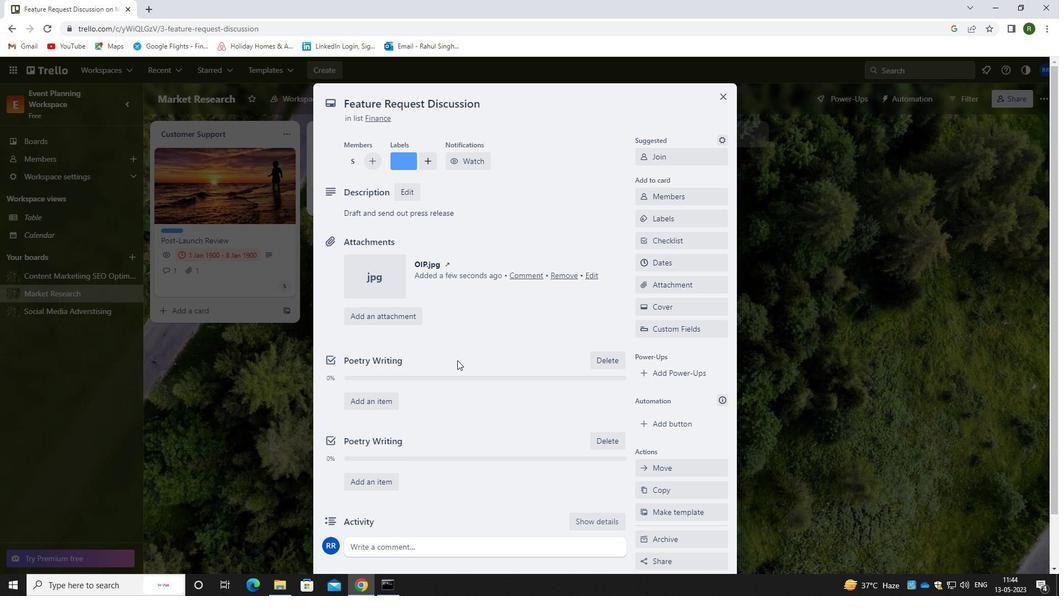 
Action: Mouse scrolled (459, 366) with delta (0, 0)
Screenshot: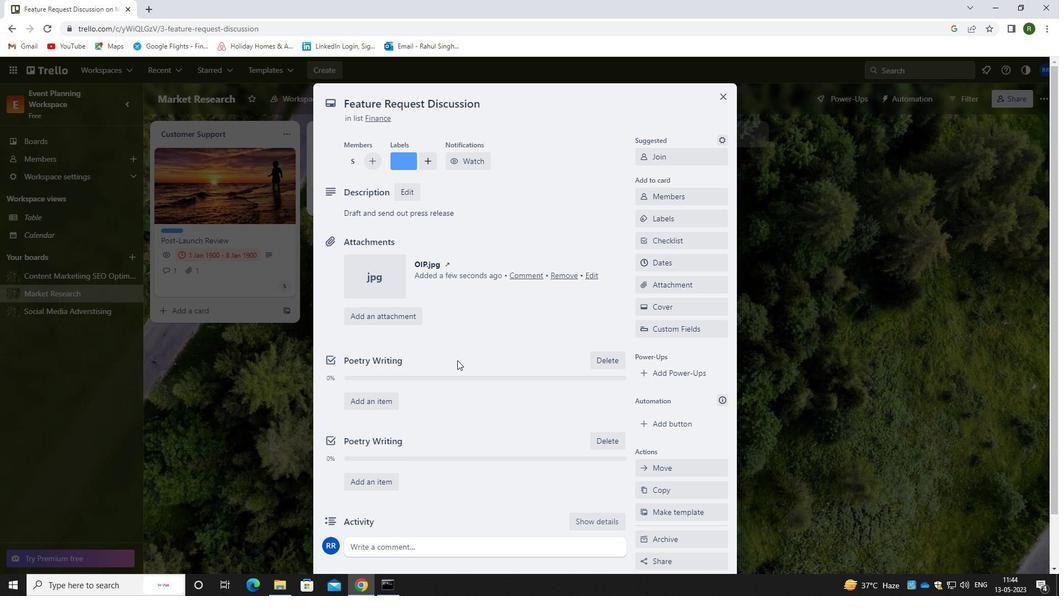 
Action: Mouse moved to (460, 369)
Screenshot: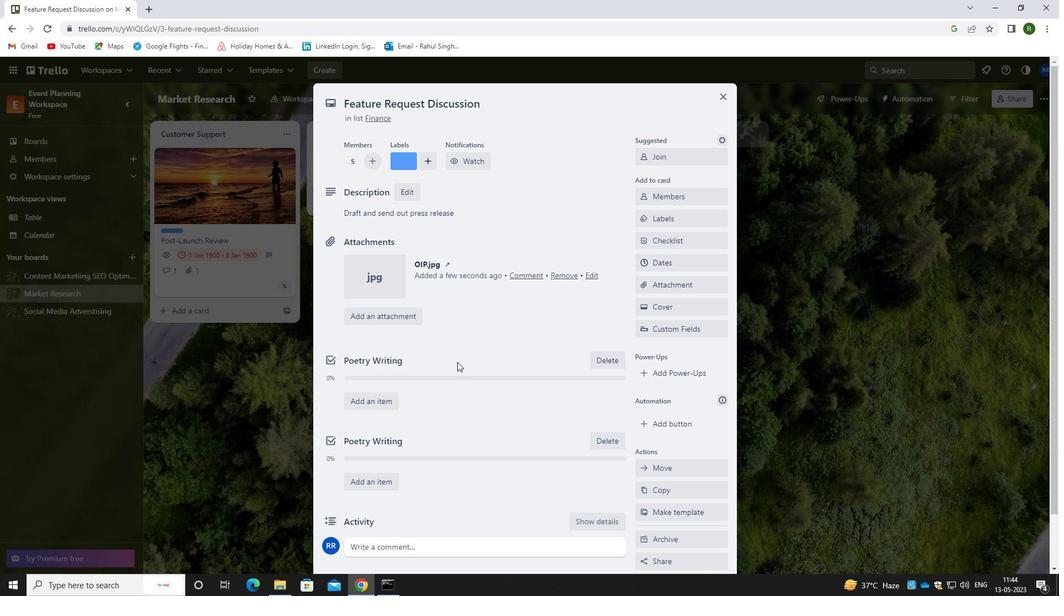 
Action: Mouse scrolled (460, 368) with delta (0, 0)
Screenshot: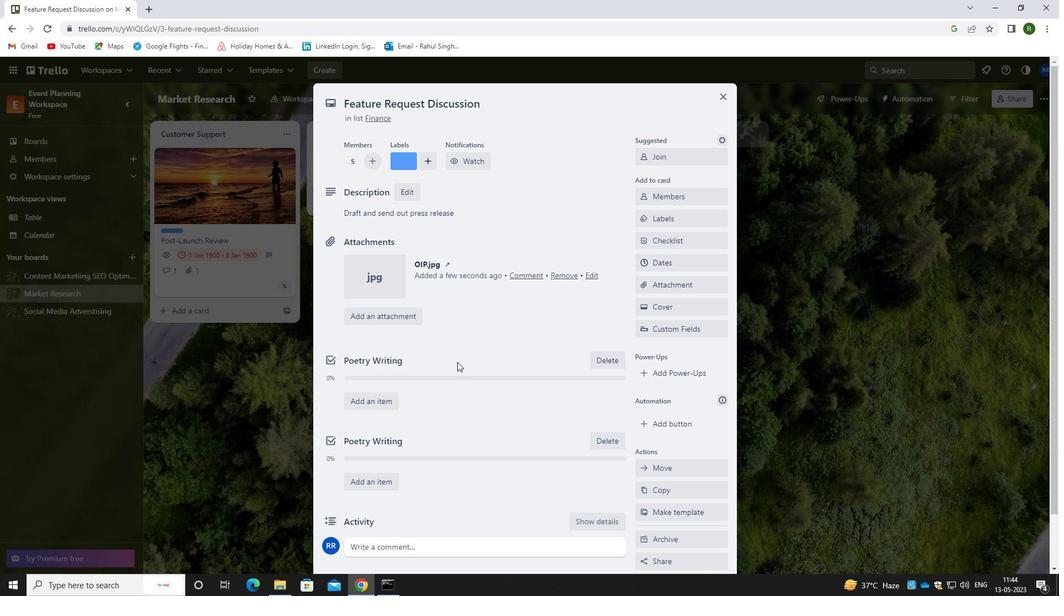
Action: Mouse moved to (412, 490)
Screenshot: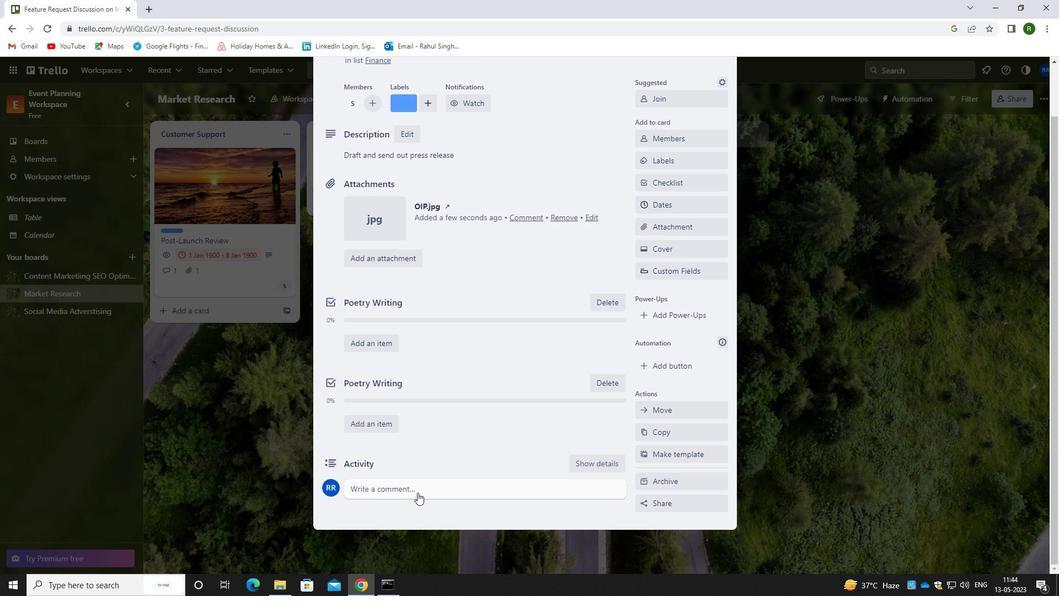 
Action: Mouse pressed left at (412, 490)
Screenshot: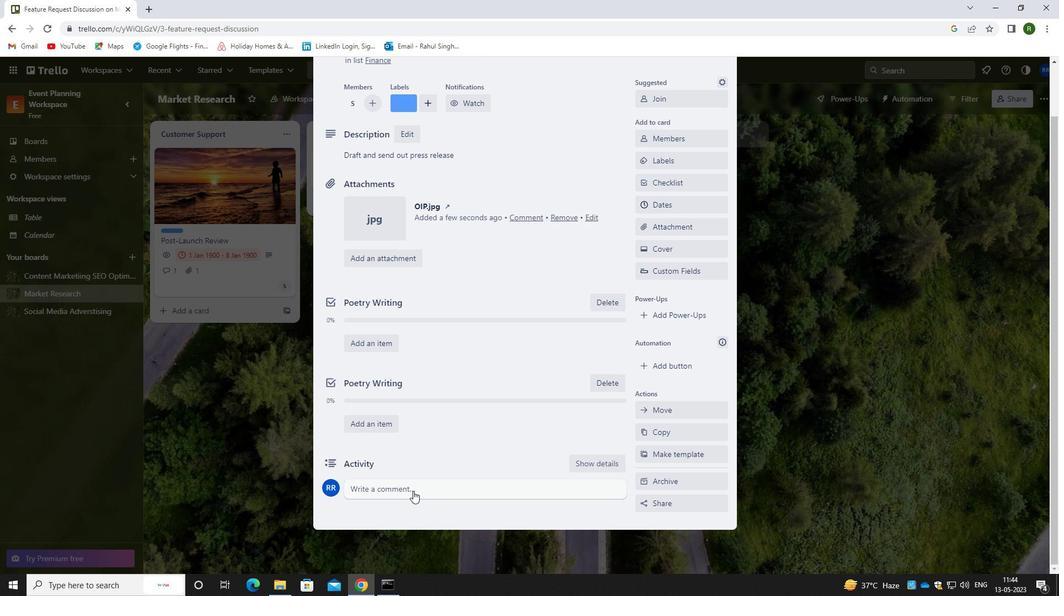 
Action: Mouse moved to (407, 531)
Screenshot: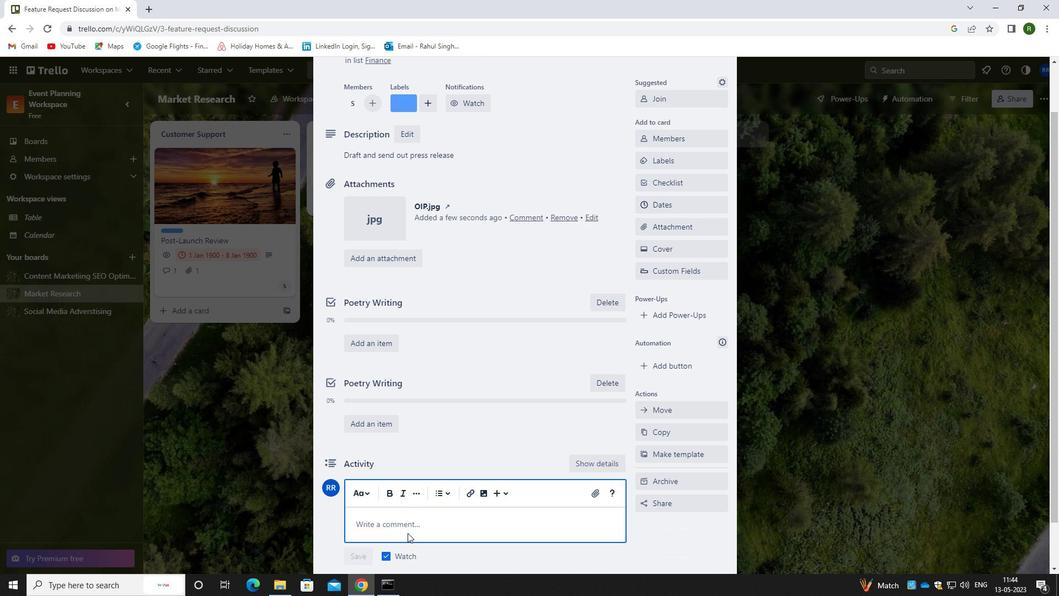 
Action: Key pressed <Key.caps_lock>T<Key.caps_lock>HSI<Key.backspace><Key.backspace>IS<Key.space>TASK<Key.space>PRESENTS<Key.space>AN<Key.space>OPPORTUNITY<Key.space>TO<Key.space>DEMONSTRATE<Key.space>OUT<Key.backspace>R<Key.space>LEADERSHIP<Key.space>SKILLS<Key.space>AND<Key.space>ABILITY<Key.space>TO<Key.space>TAKE<Key.space>CAH<Key.backspace><Key.backspace>HARGE.
Screenshot: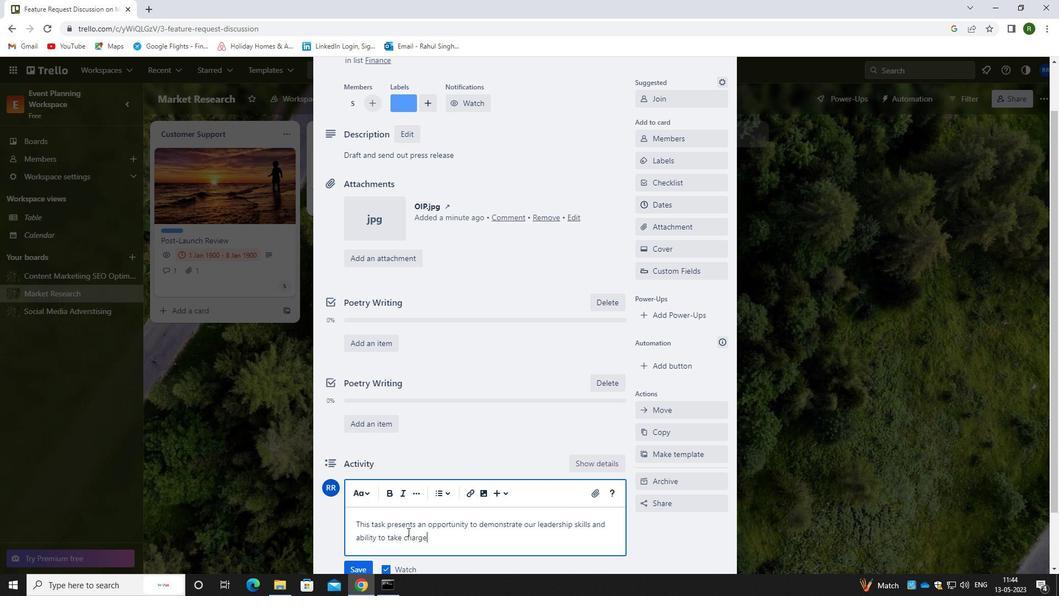 
Action: Mouse moved to (378, 444)
Screenshot: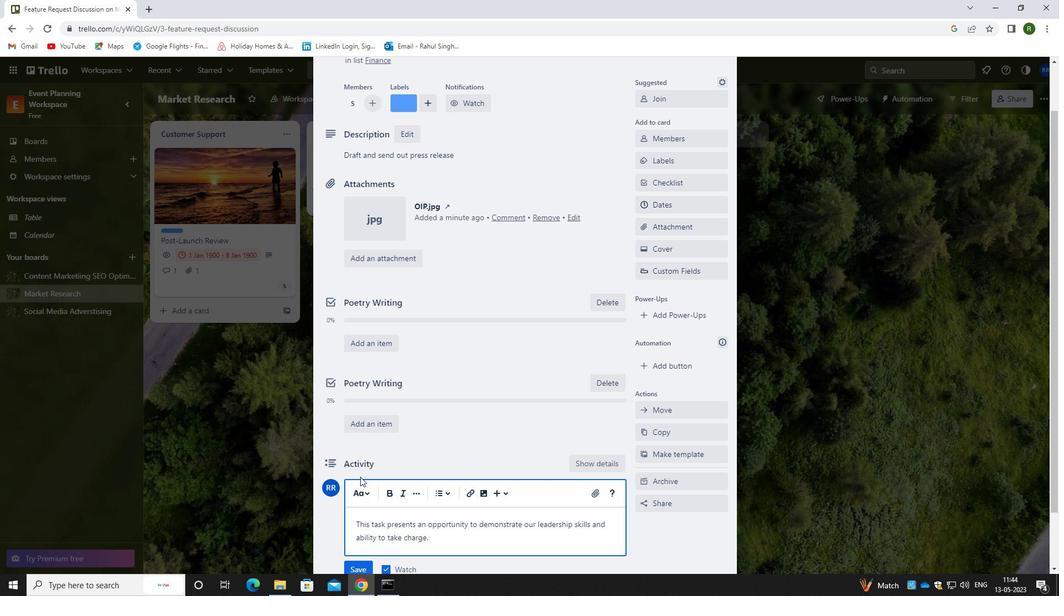 
Action: Mouse scrolled (378, 443) with delta (0, 0)
Screenshot: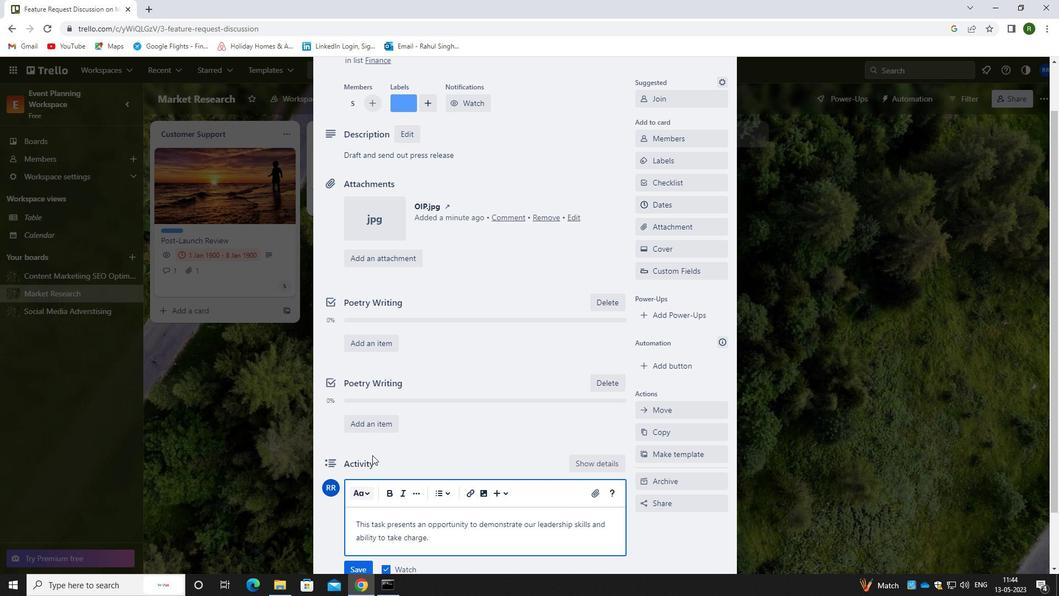 
Action: Mouse moved to (378, 444)
Screenshot: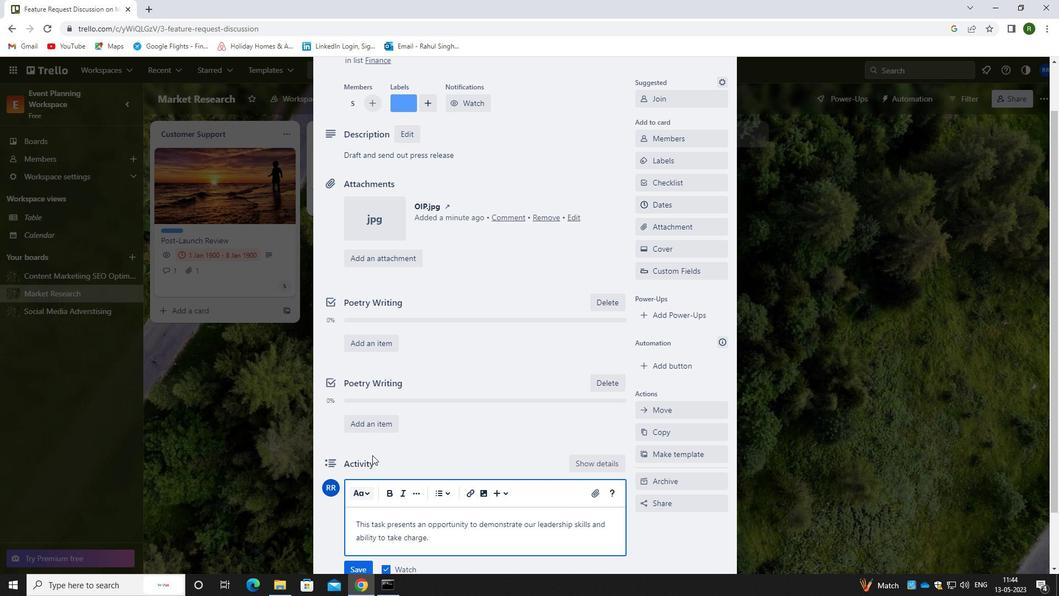 
Action: Mouse scrolled (378, 443) with delta (0, 0)
Screenshot: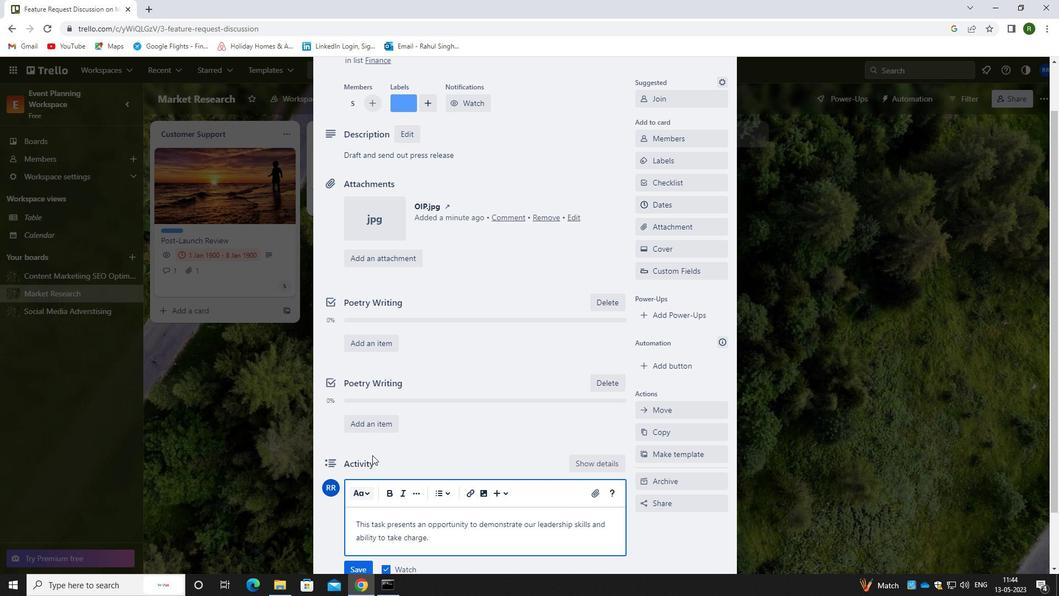 
Action: Mouse moved to (361, 512)
Screenshot: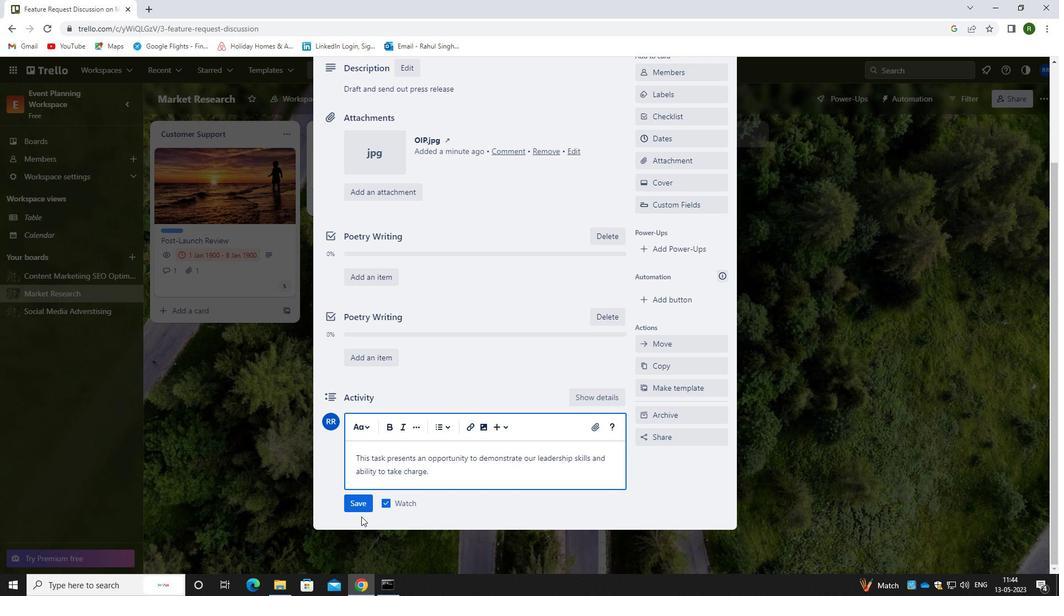 
Action: Mouse pressed left at (361, 512)
Screenshot: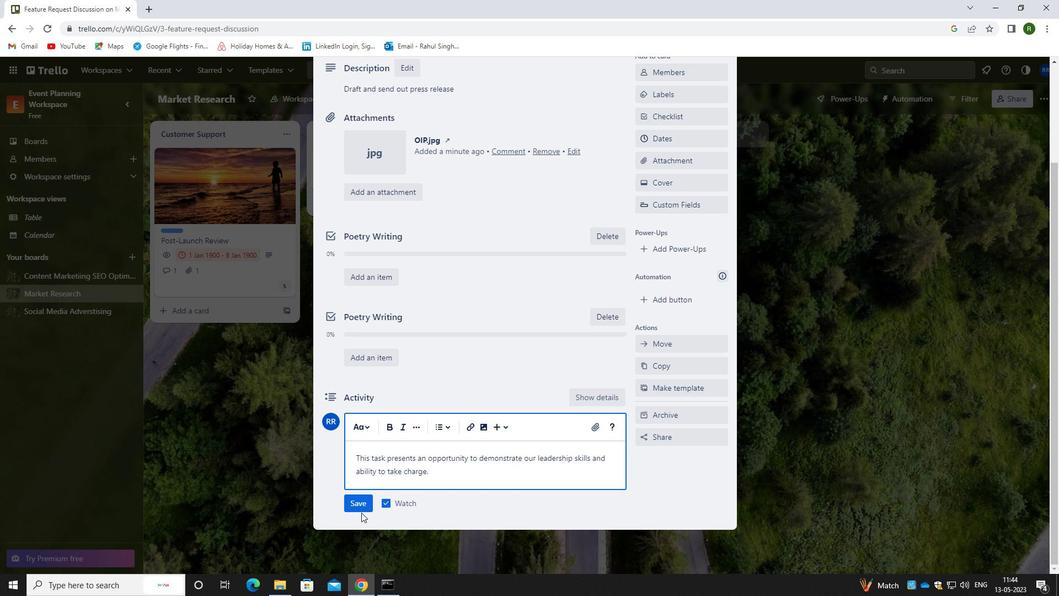 
Action: Mouse moved to (351, 502)
Screenshot: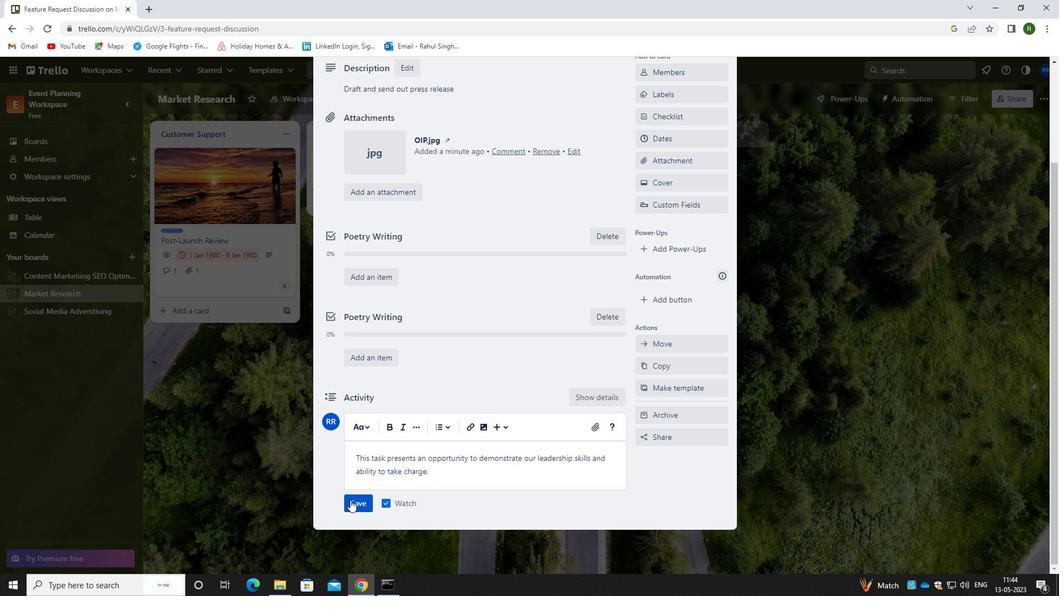 
Action: Mouse pressed left at (351, 502)
Screenshot: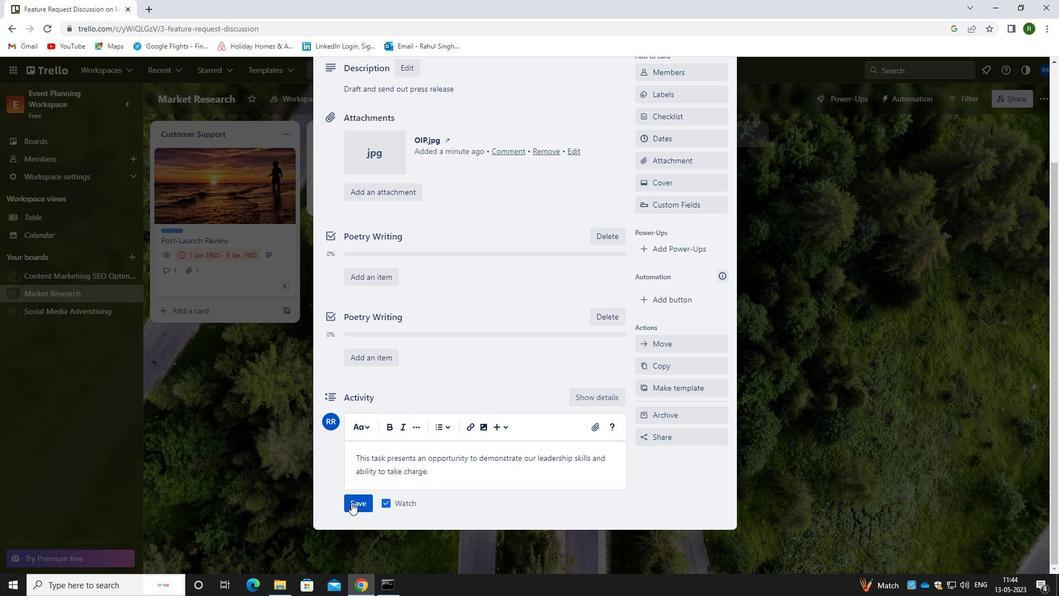 
Action: Mouse moved to (570, 386)
Screenshot: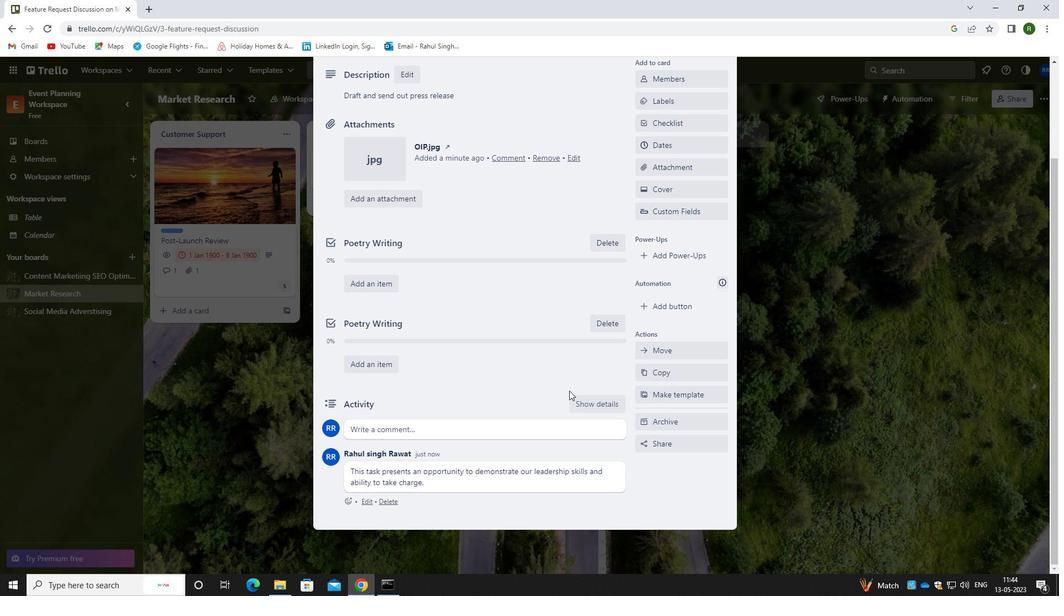 
Action: Mouse scrolled (570, 387) with delta (0, 0)
Screenshot: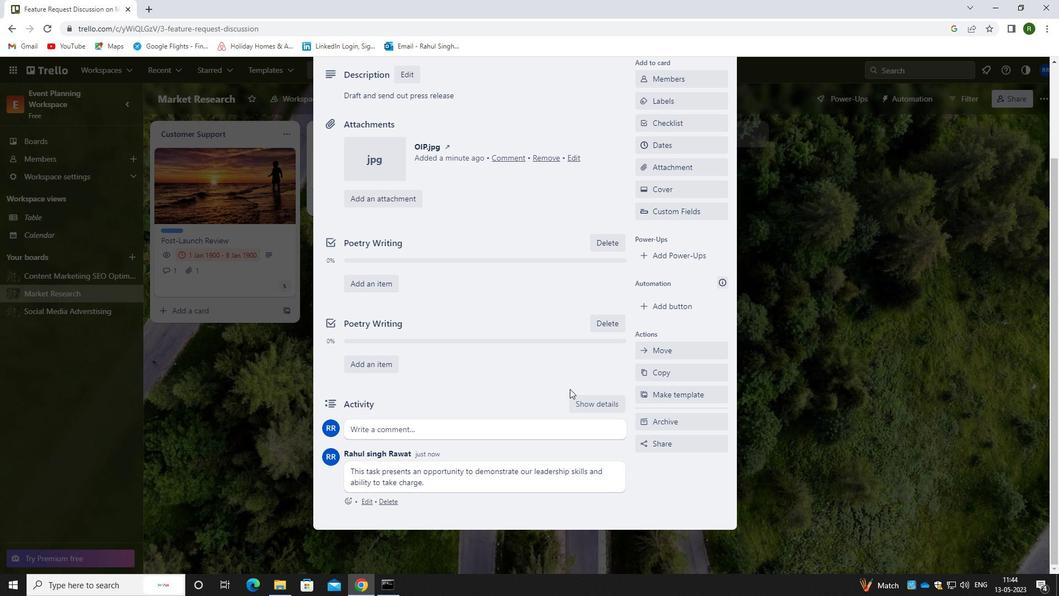 
Action: Mouse scrolled (570, 387) with delta (0, 0)
Screenshot: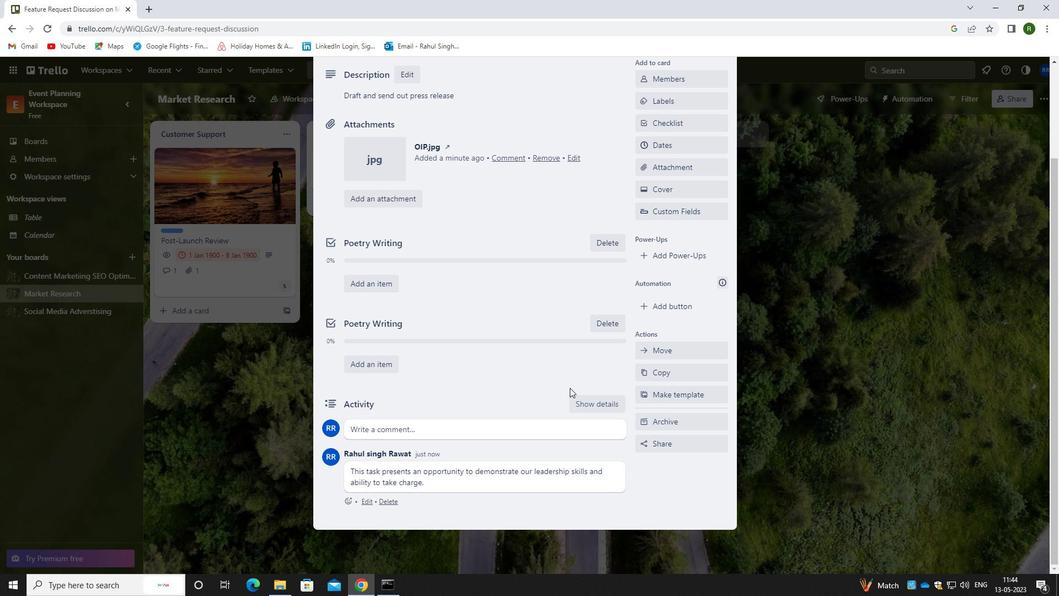 
Action: Mouse scrolled (570, 387) with delta (0, 0)
Screenshot: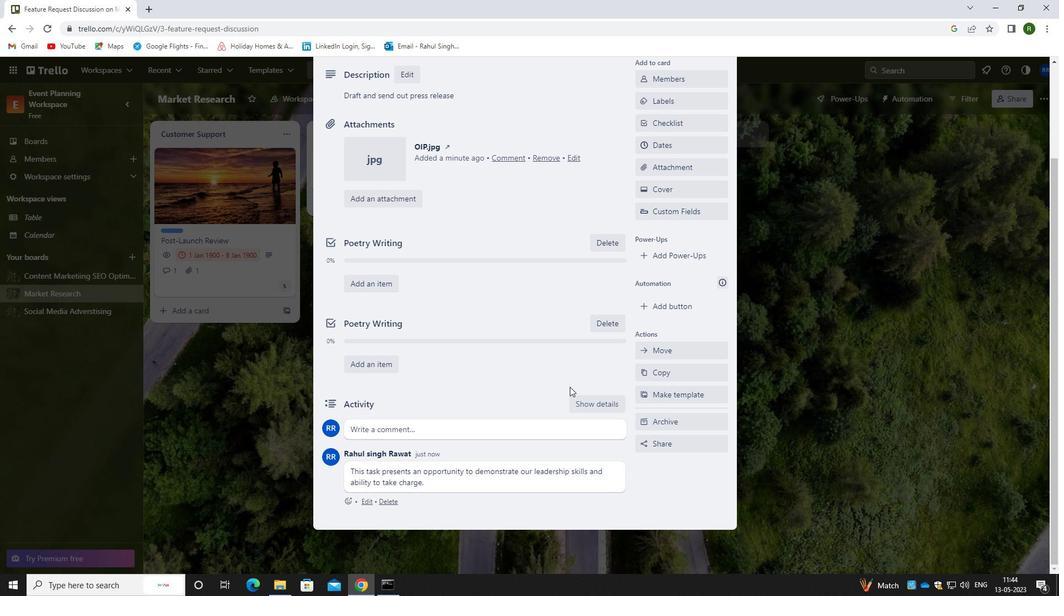 
Action: Mouse moved to (659, 257)
Screenshot: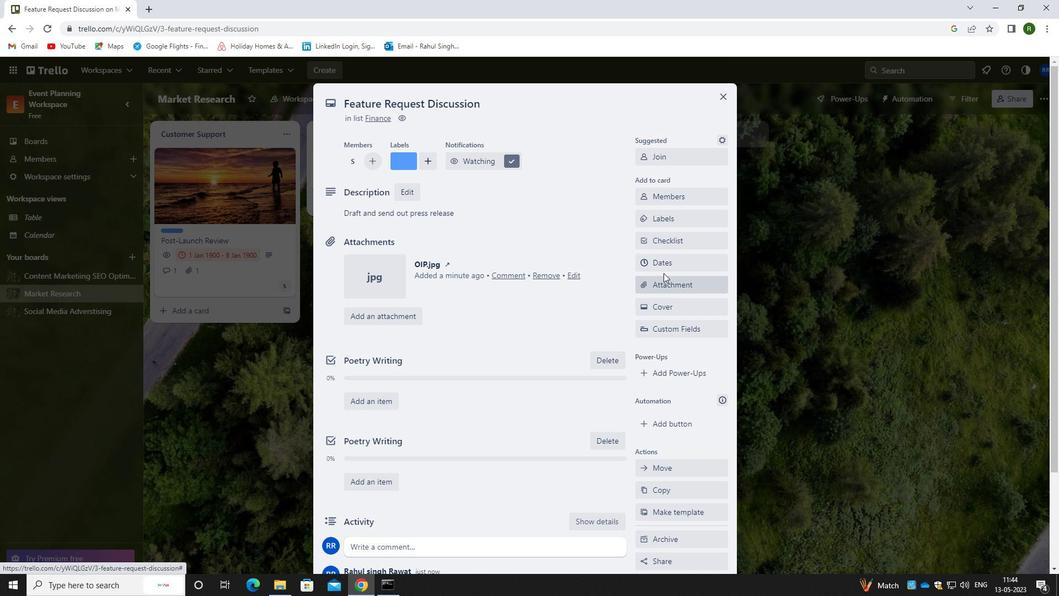 
Action: Mouse pressed left at (659, 257)
Screenshot: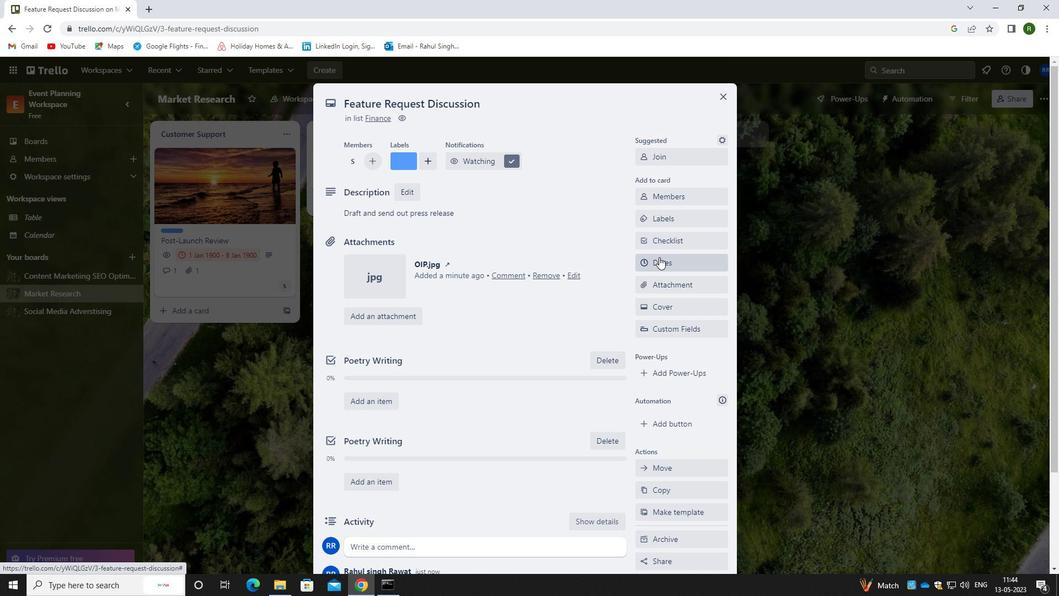 
Action: Mouse moved to (644, 297)
Screenshot: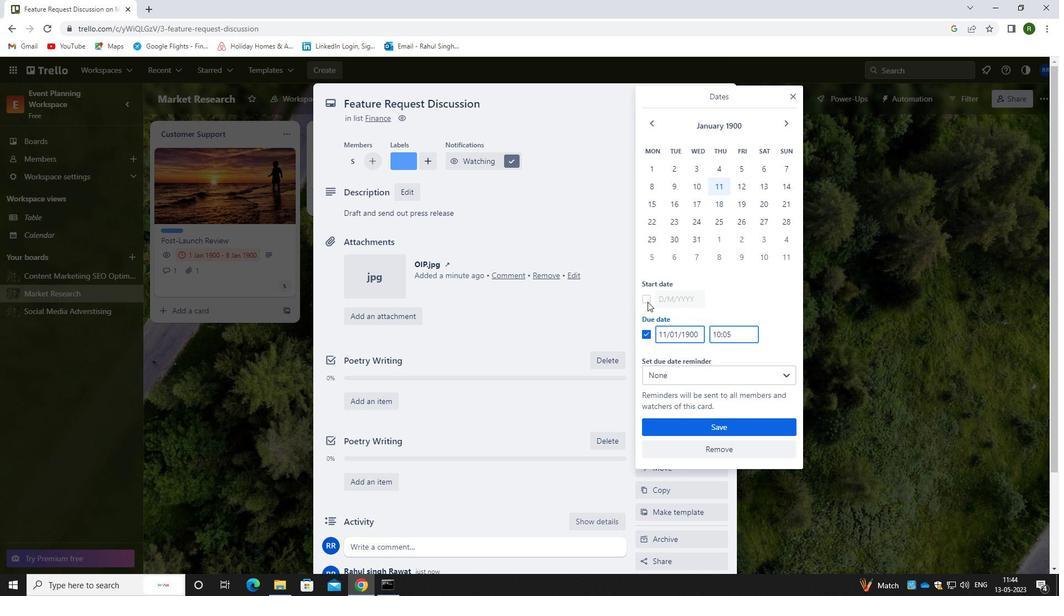 
Action: Mouse pressed left at (644, 297)
Screenshot: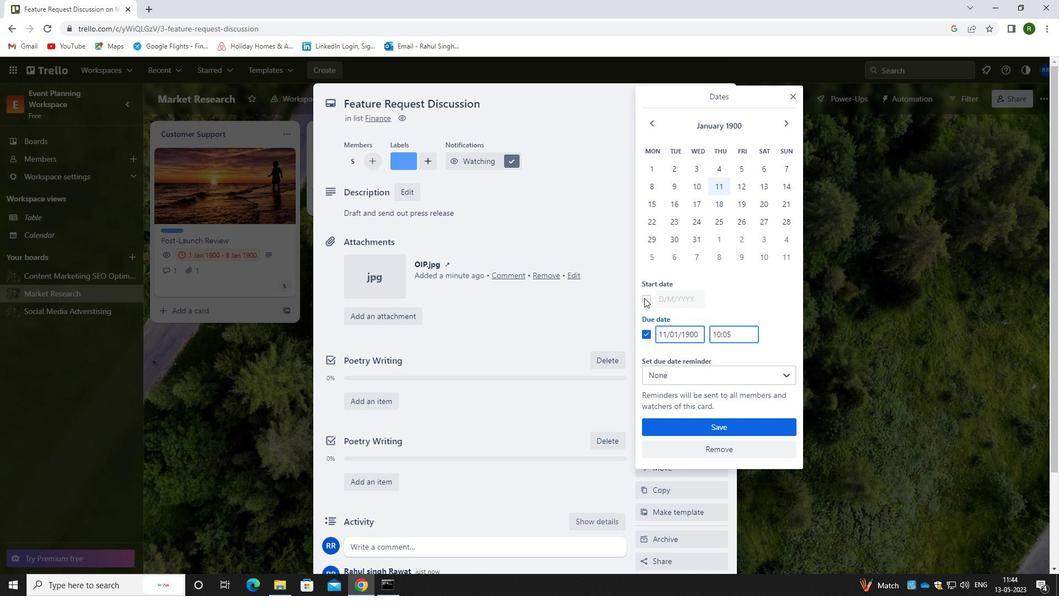 
Action: Mouse moved to (699, 302)
Screenshot: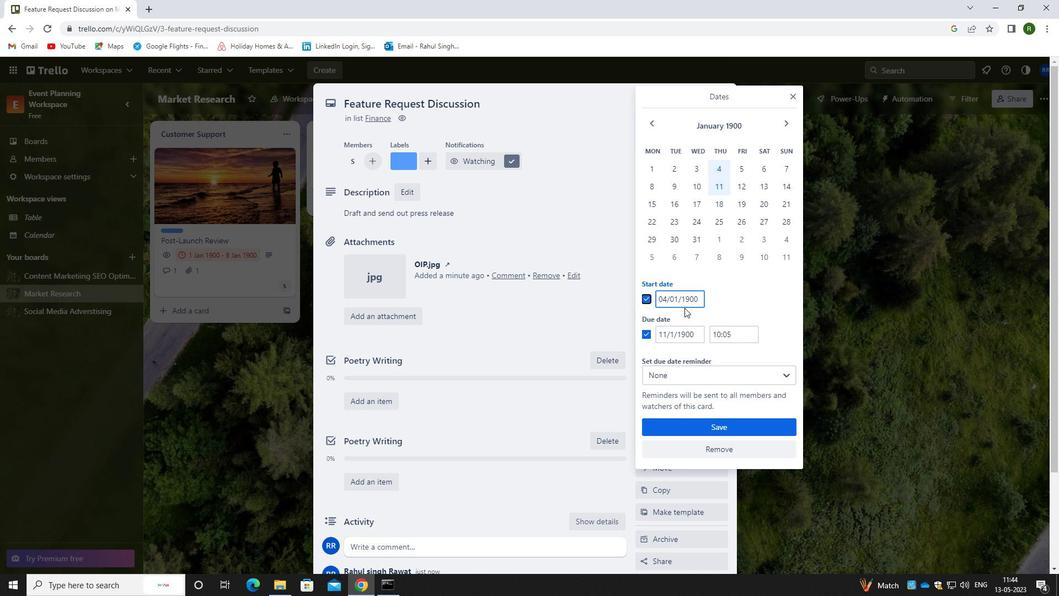 
Action: Mouse pressed left at (699, 302)
Screenshot: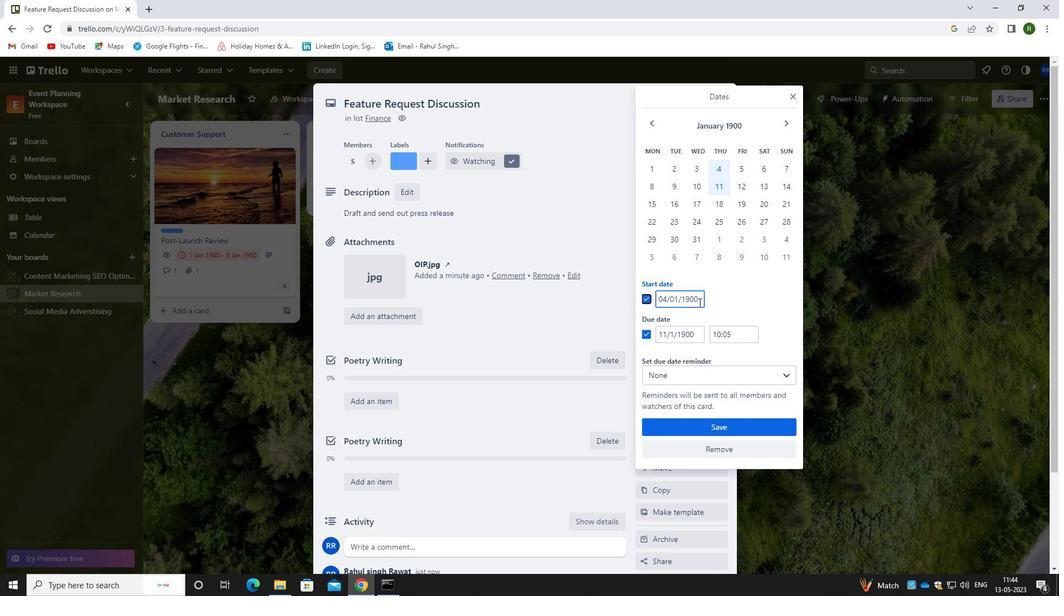 
Action: Mouse moved to (601, 301)
Screenshot: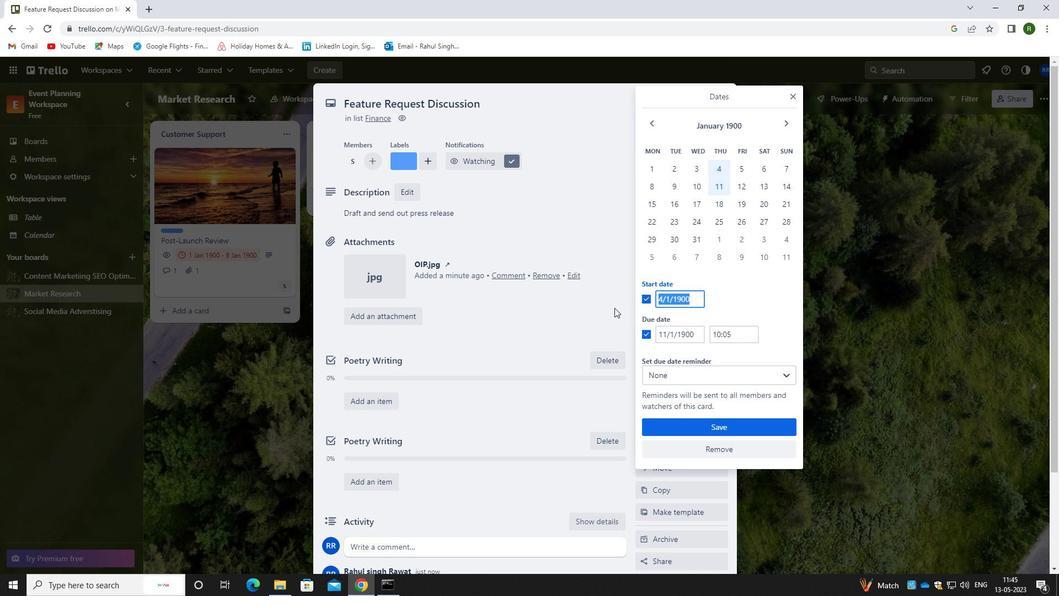 
Action: Key pressed <Key.backspace>04/01/0<Key.backspace>1900
Screenshot: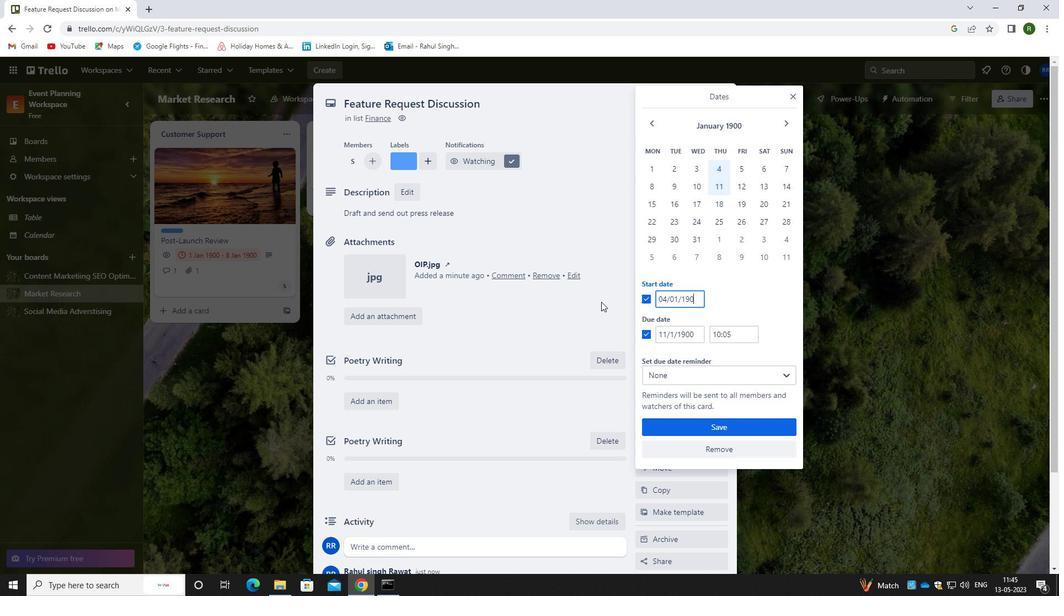
Action: Mouse moved to (698, 334)
Screenshot: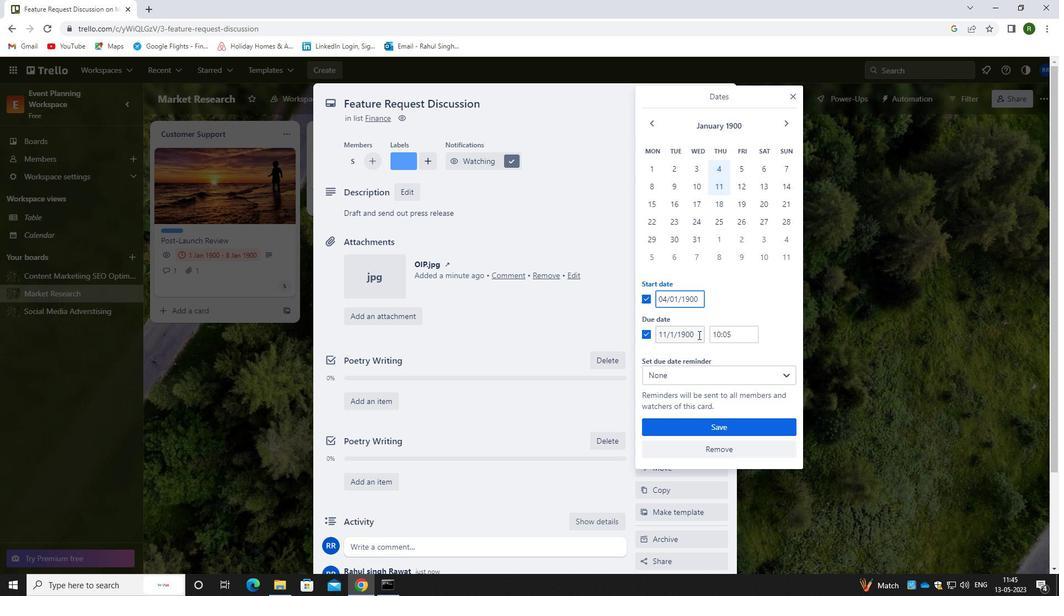 
Action: Mouse pressed left at (698, 334)
Screenshot: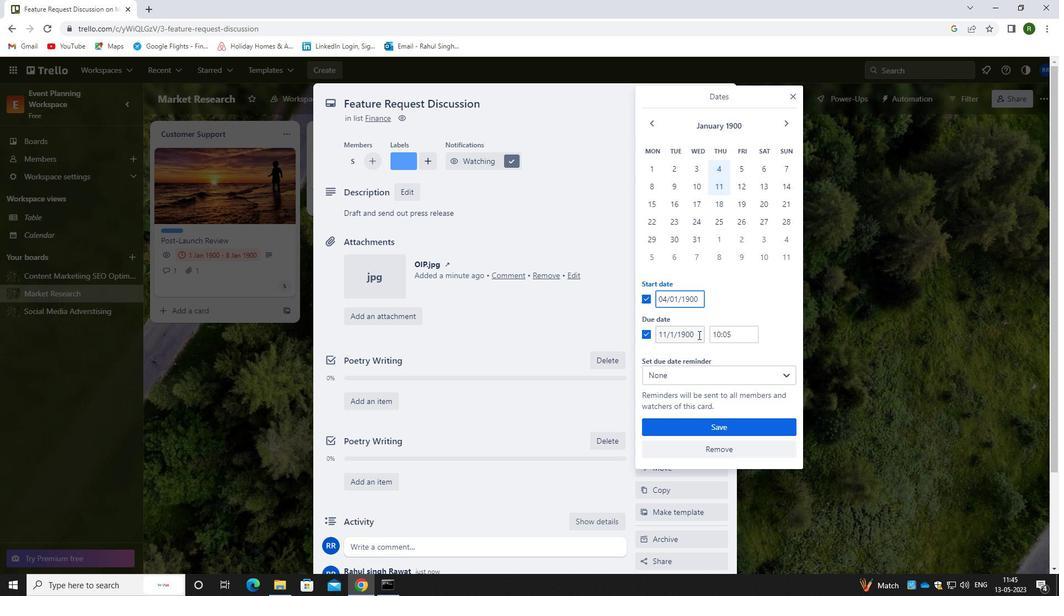 
Action: Mouse moved to (619, 327)
Screenshot: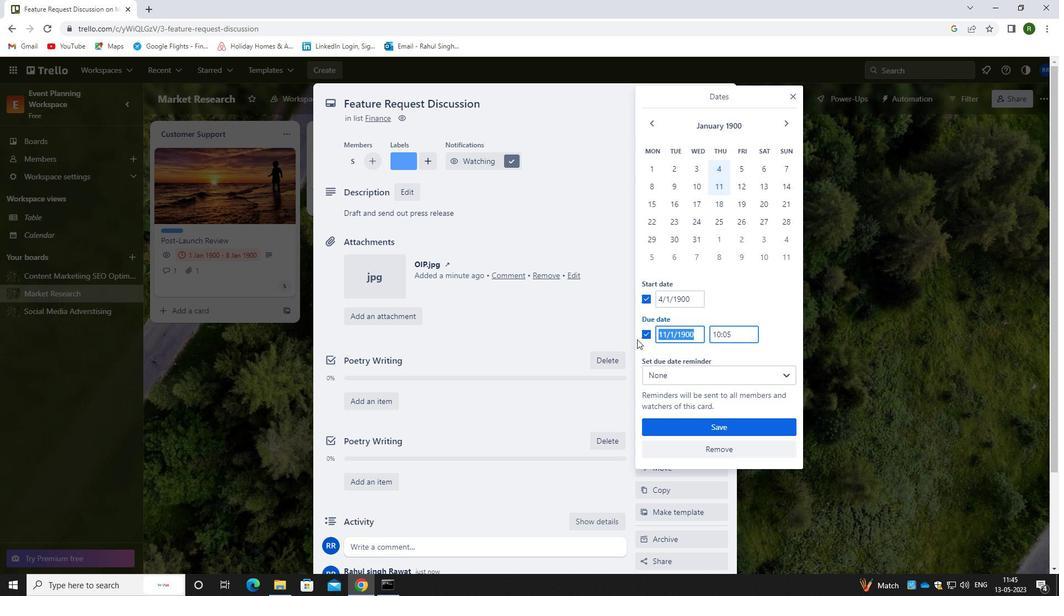 
Action: Key pressed <Key.backspace>
Screenshot: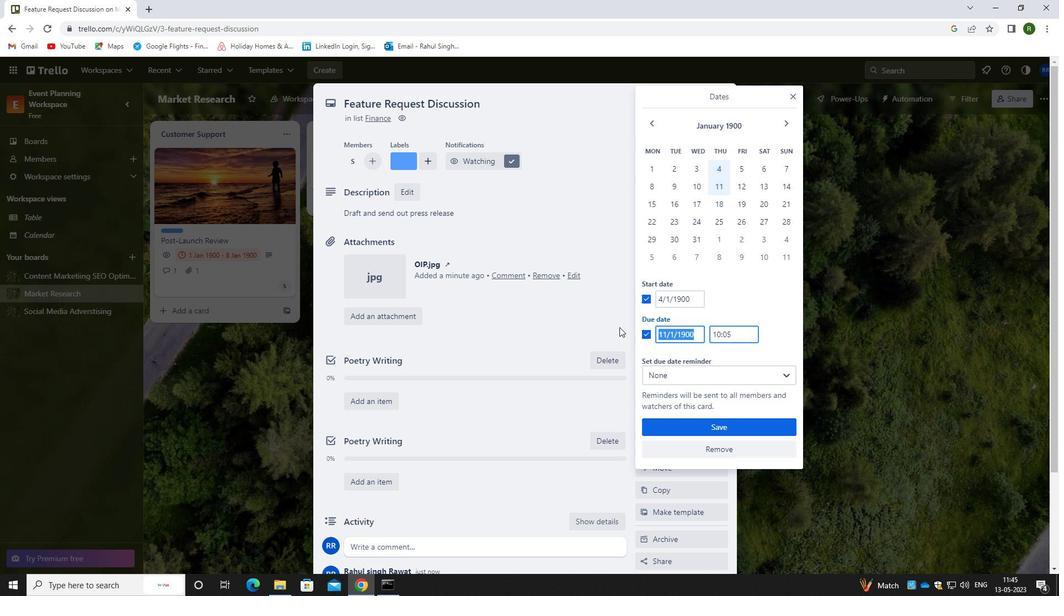 
Action: Mouse moved to (619, 326)
Screenshot: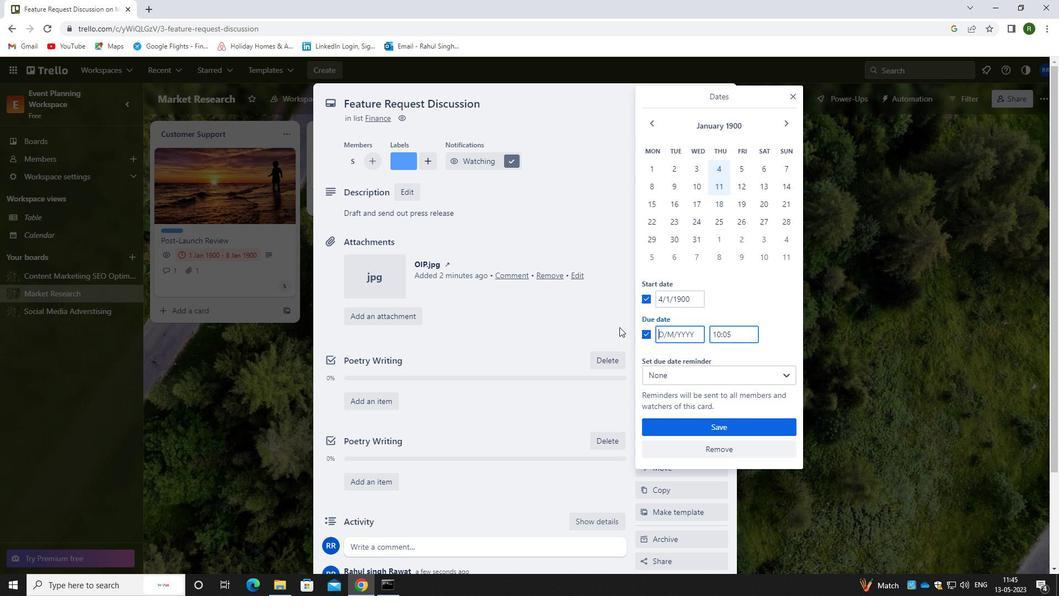 
Action: Key pressed 11/01/1900
Screenshot: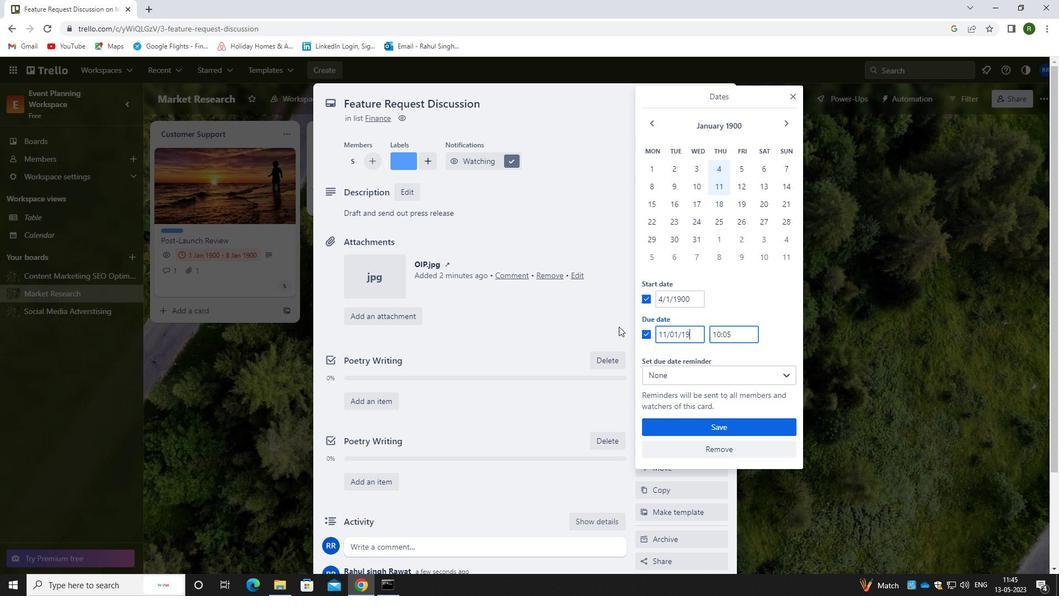 
Action: Mouse moved to (700, 423)
Screenshot: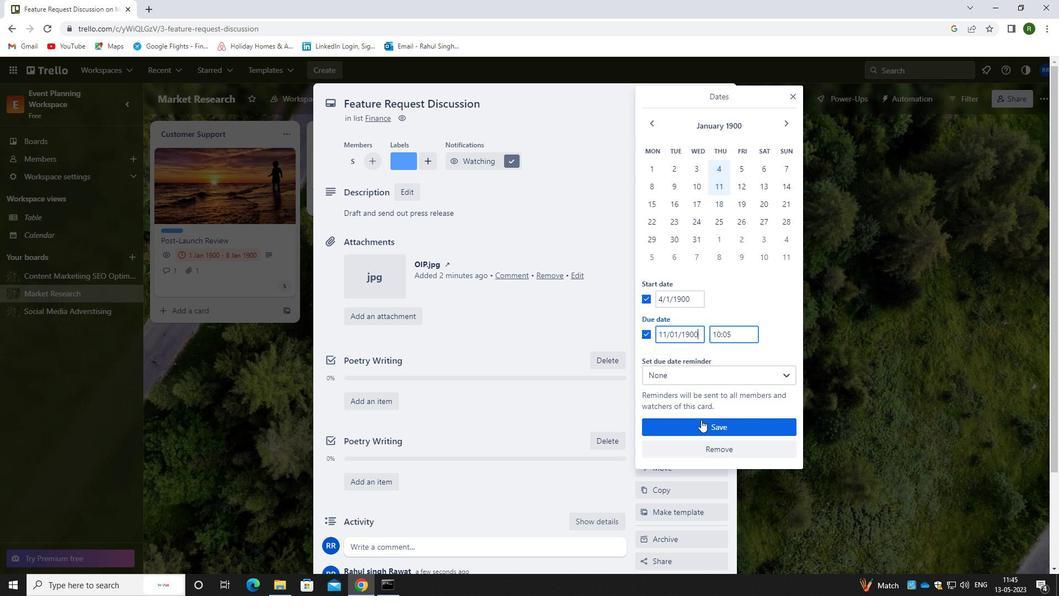 
Action: Mouse pressed left at (700, 423)
Screenshot: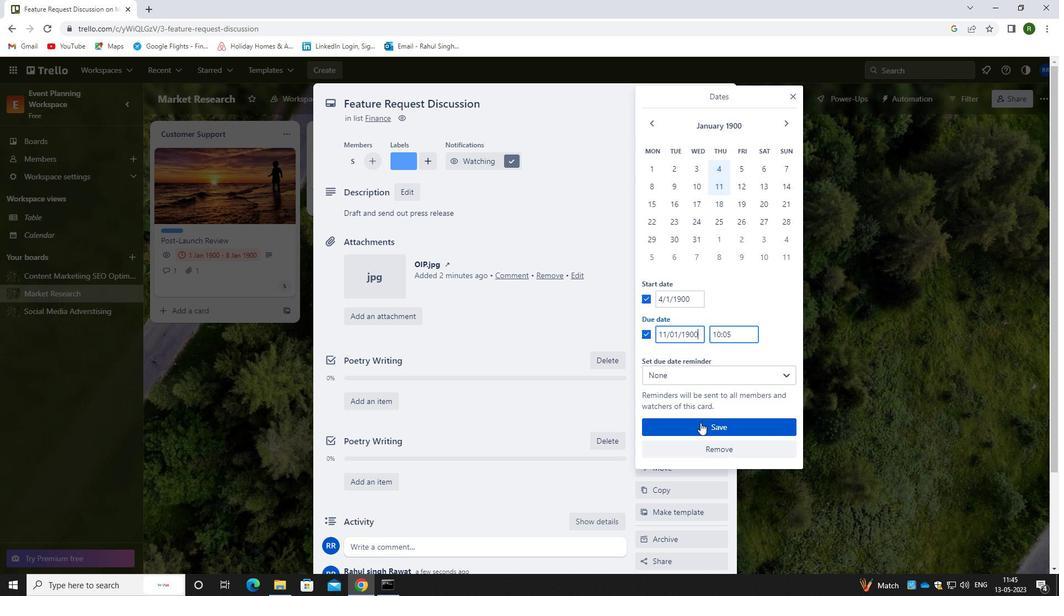 
Action: Mouse moved to (730, 114)
Screenshot: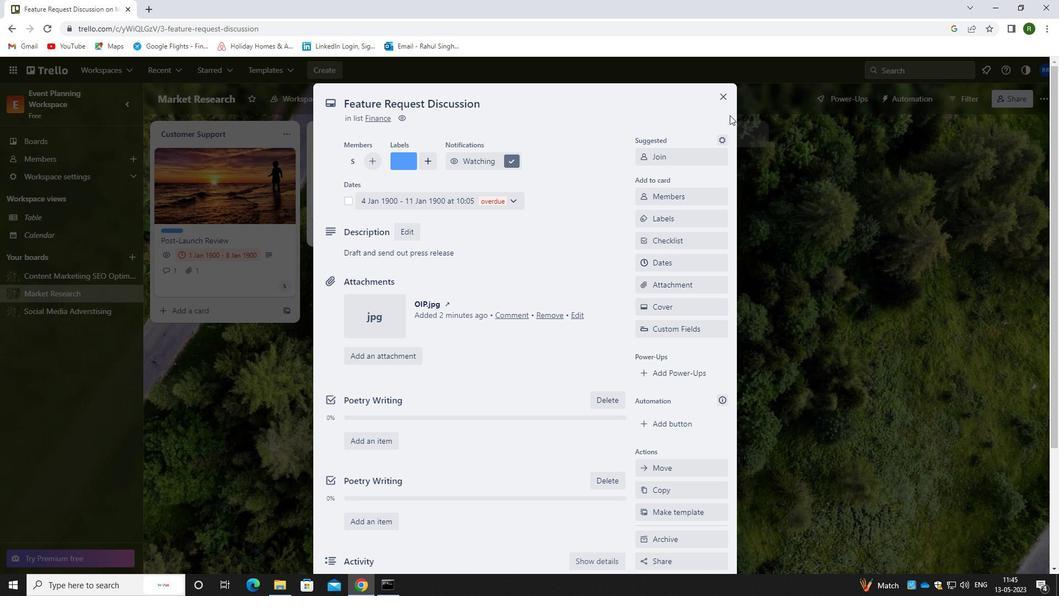 
